 Task: Create a due date automation trigger when advanced on, on the wednesday of the week before a card is due add dates not due next week at 11:00 AM.
Action: Mouse moved to (1297, 91)
Screenshot: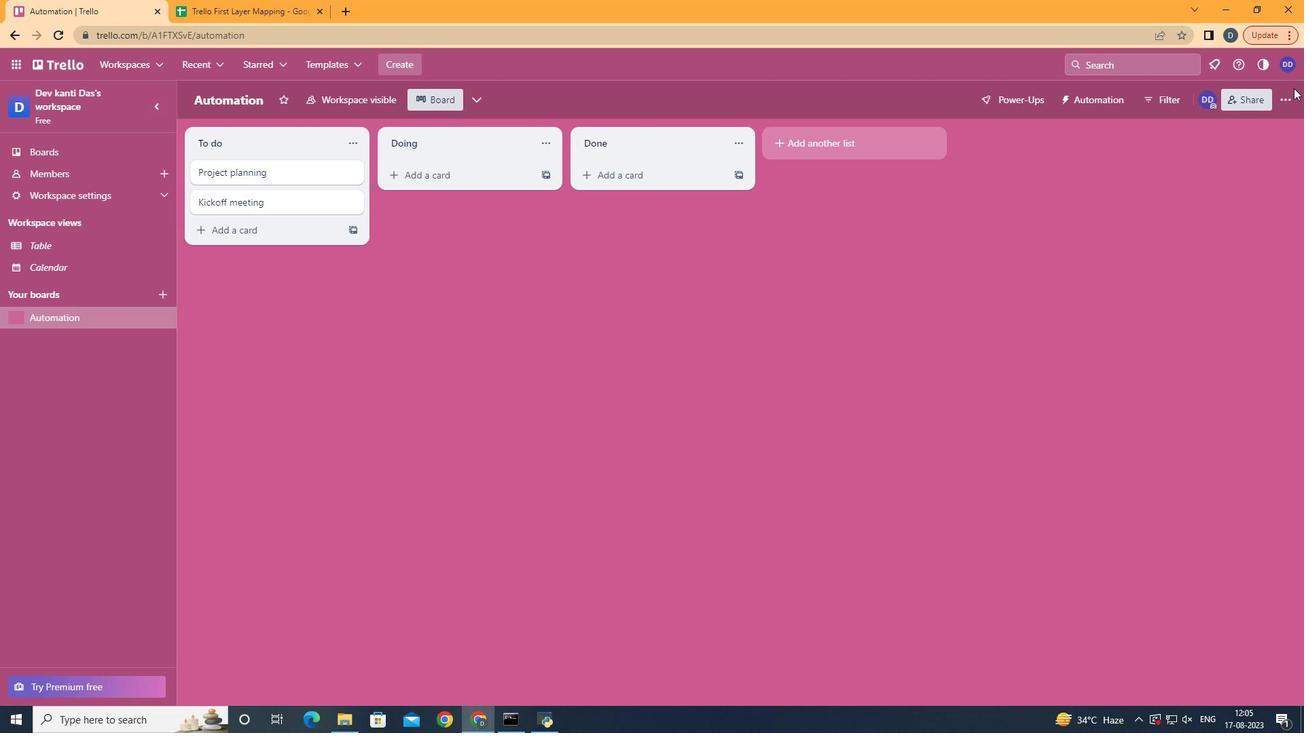 
Action: Mouse pressed left at (1297, 91)
Screenshot: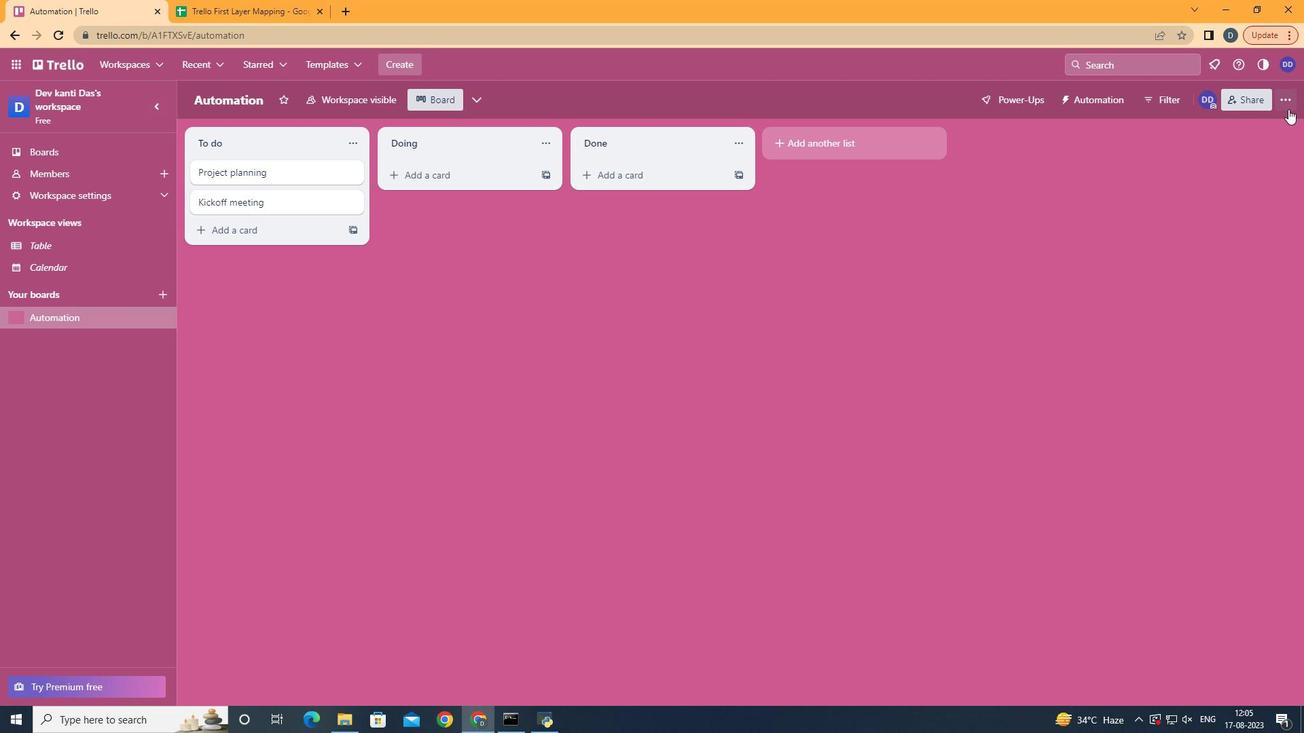 
Action: Mouse moved to (1291, 112)
Screenshot: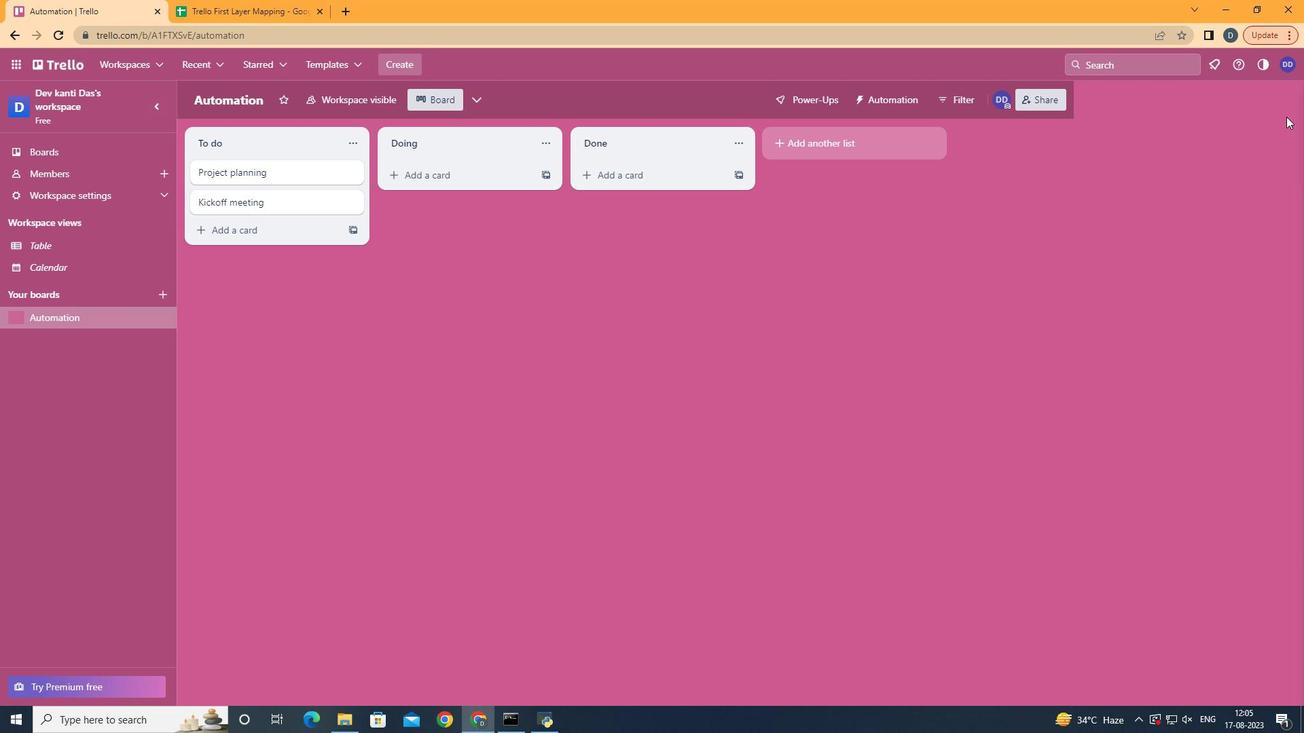 
Action: Mouse pressed left at (1291, 112)
Screenshot: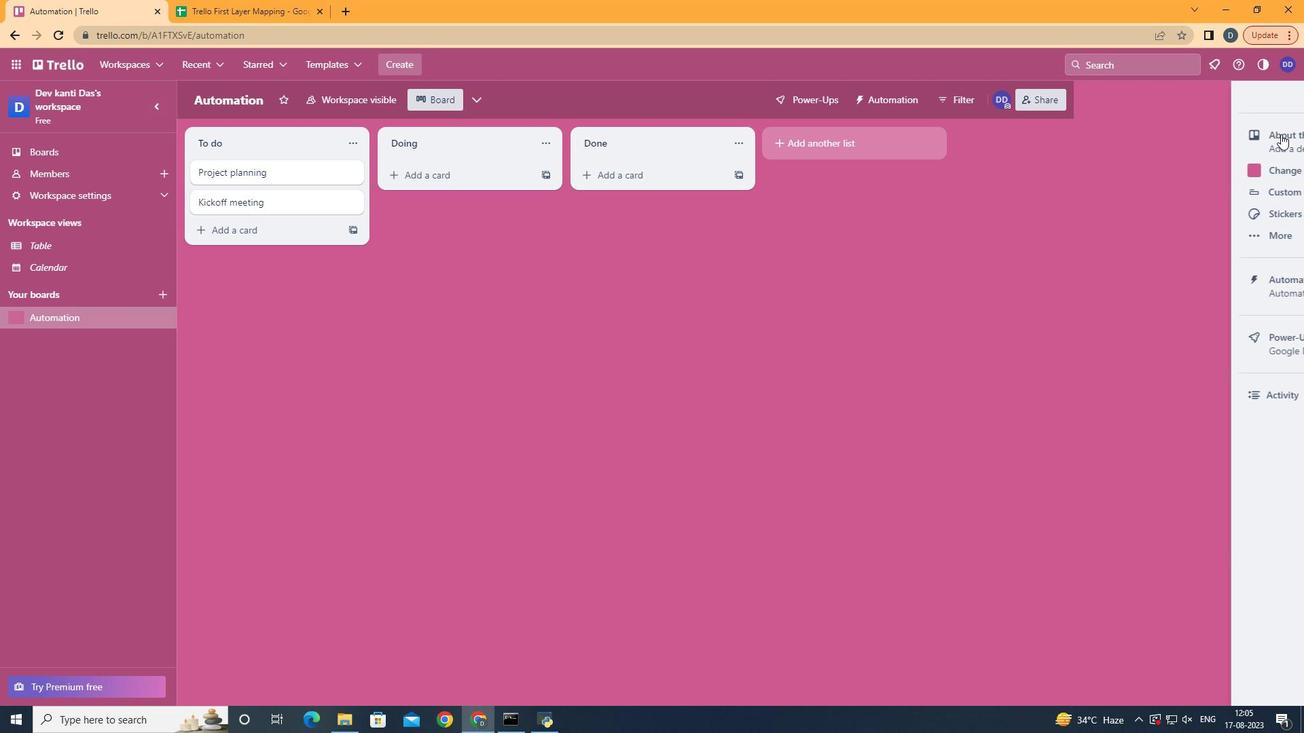 
Action: Mouse moved to (1231, 307)
Screenshot: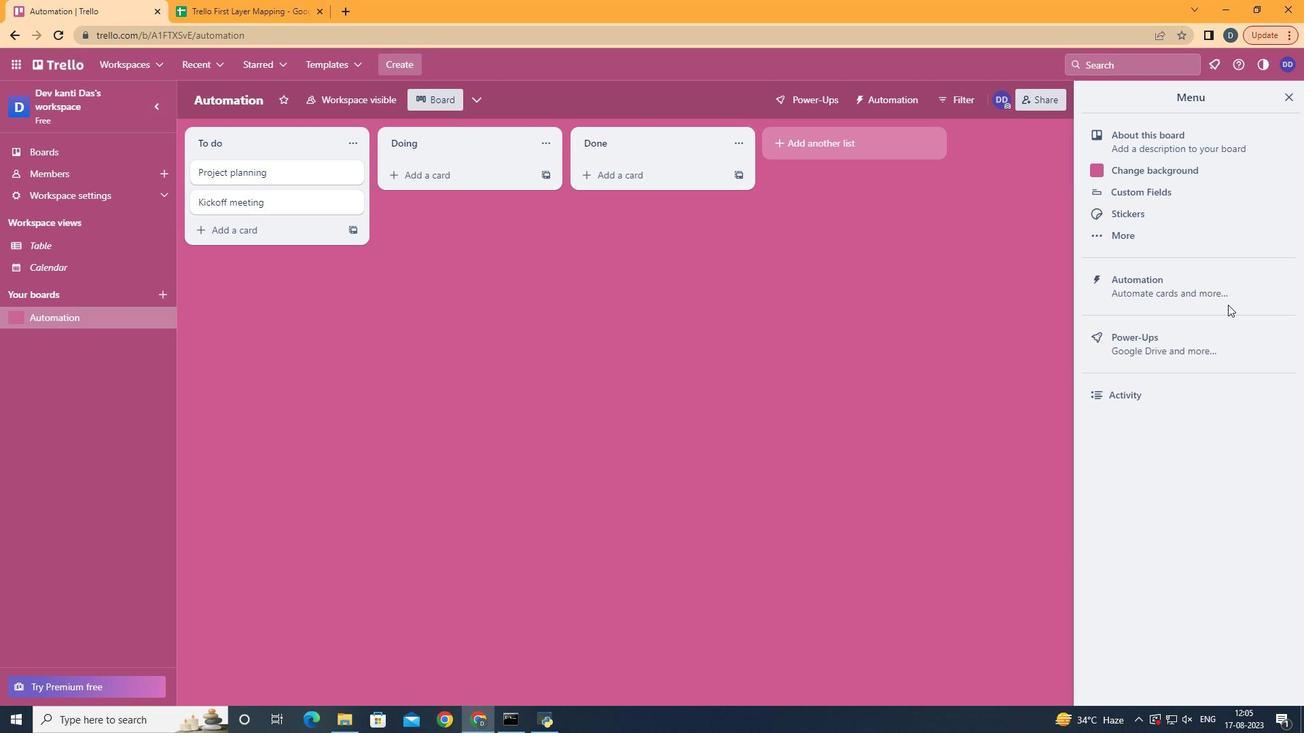 
Action: Mouse pressed left at (1231, 307)
Screenshot: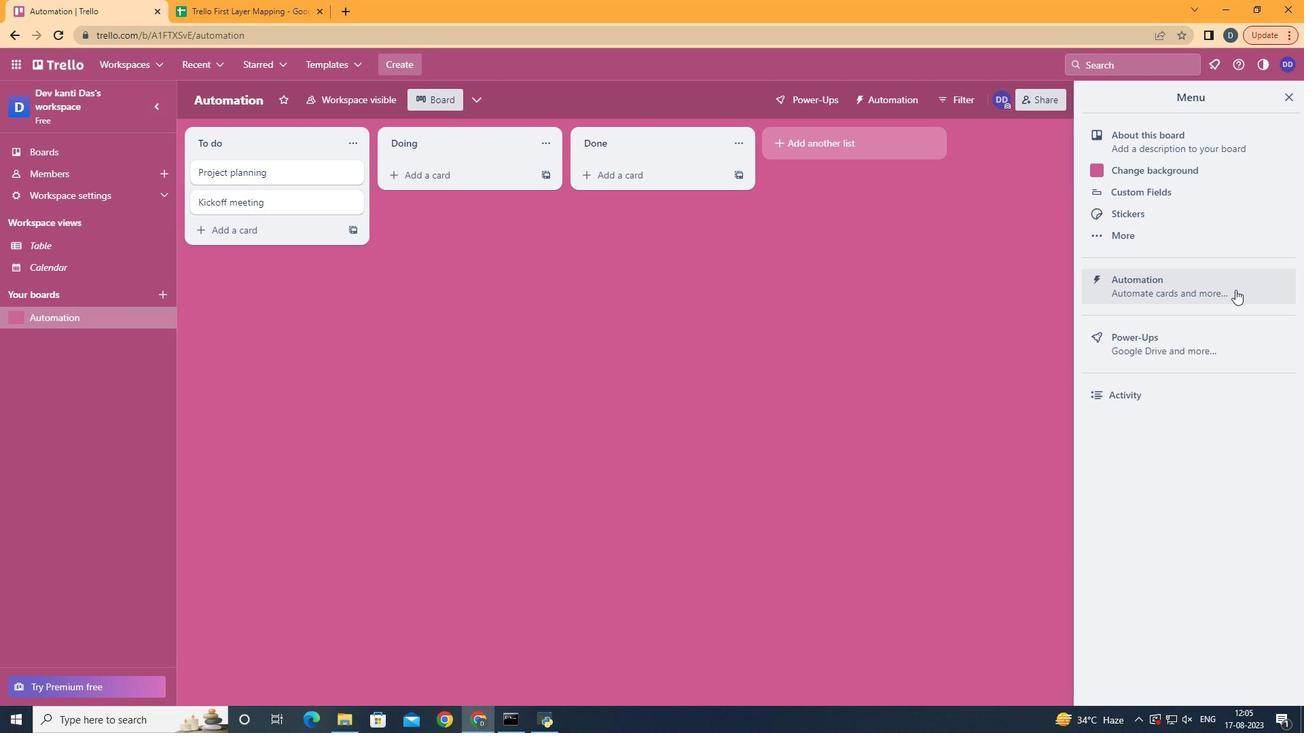 
Action: Mouse moved to (1238, 292)
Screenshot: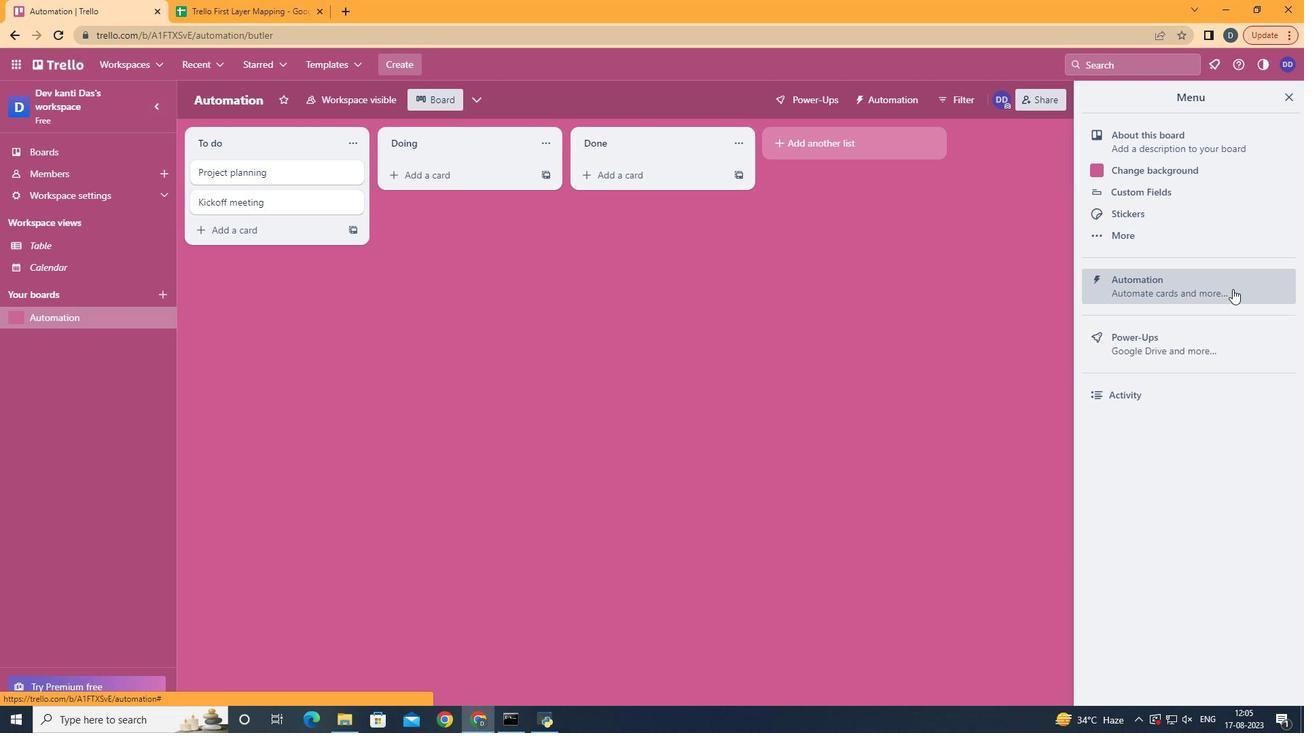
Action: Mouse pressed left at (1238, 292)
Screenshot: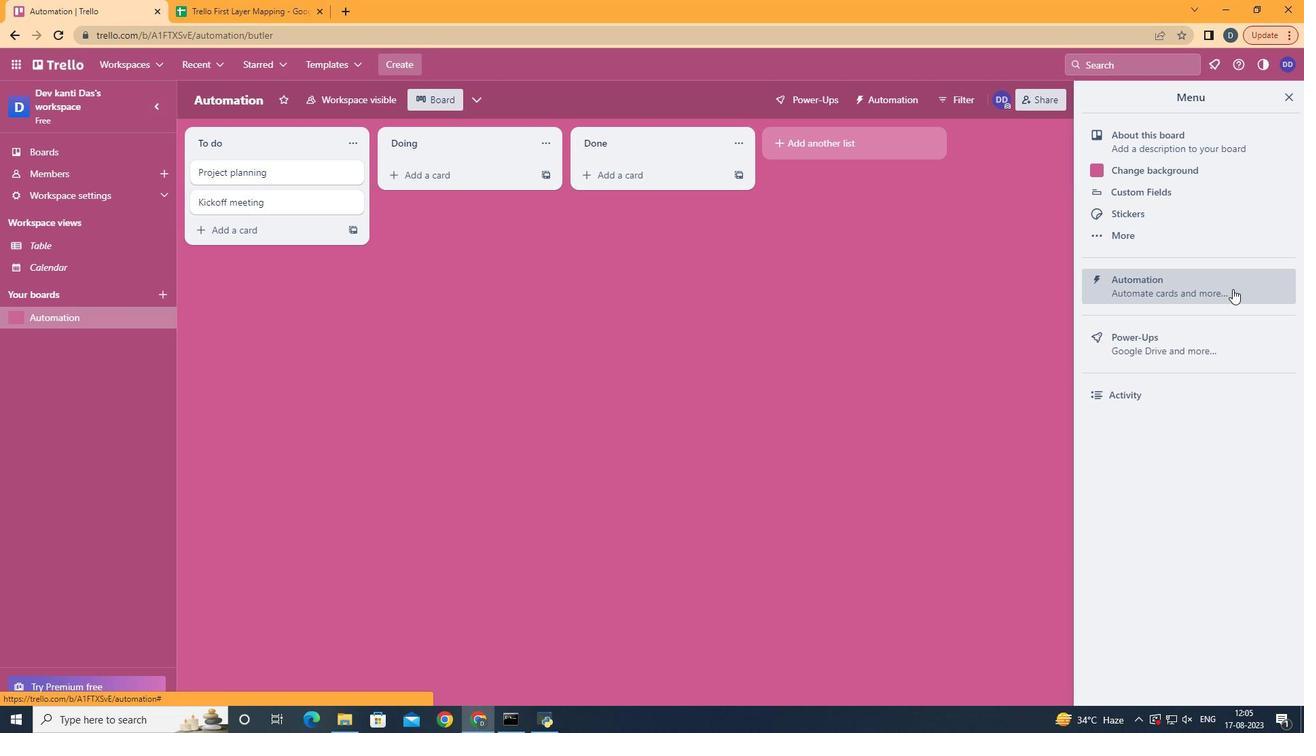 
Action: Mouse moved to (250, 285)
Screenshot: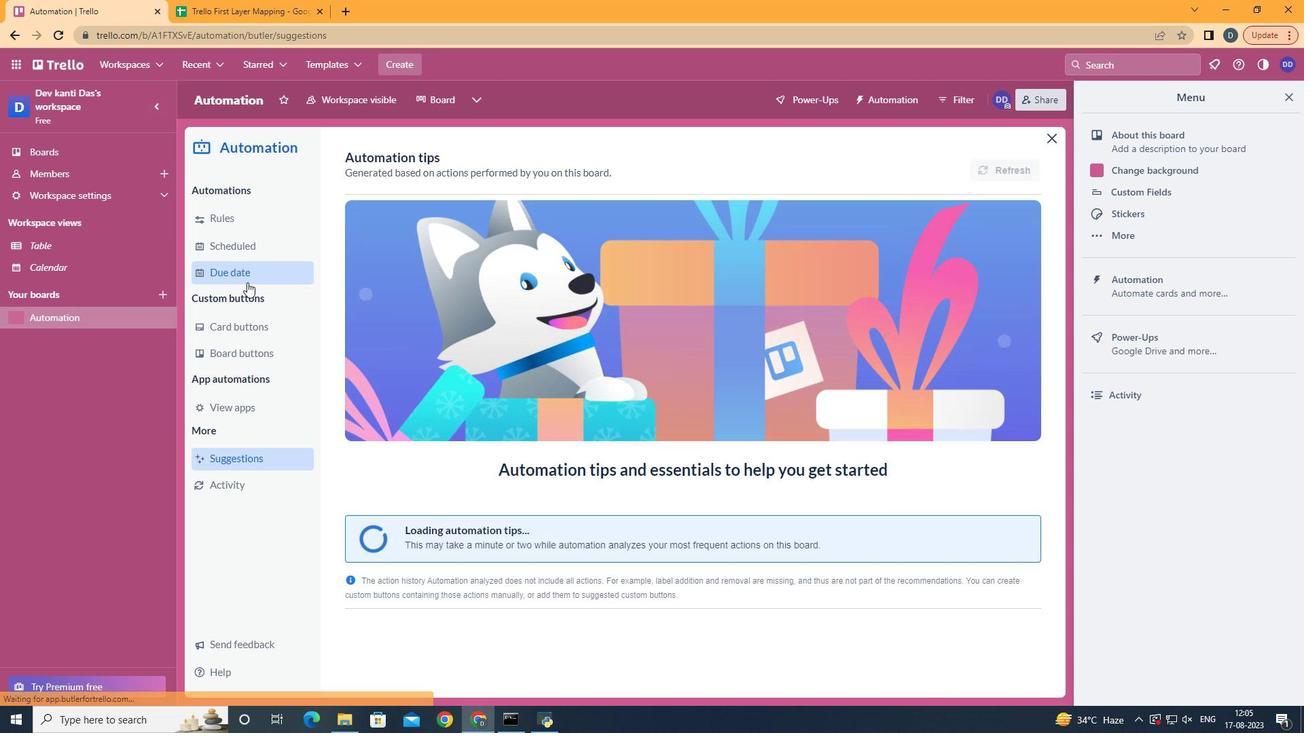 
Action: Mouse pressed left at (250, 285)
Screenshot: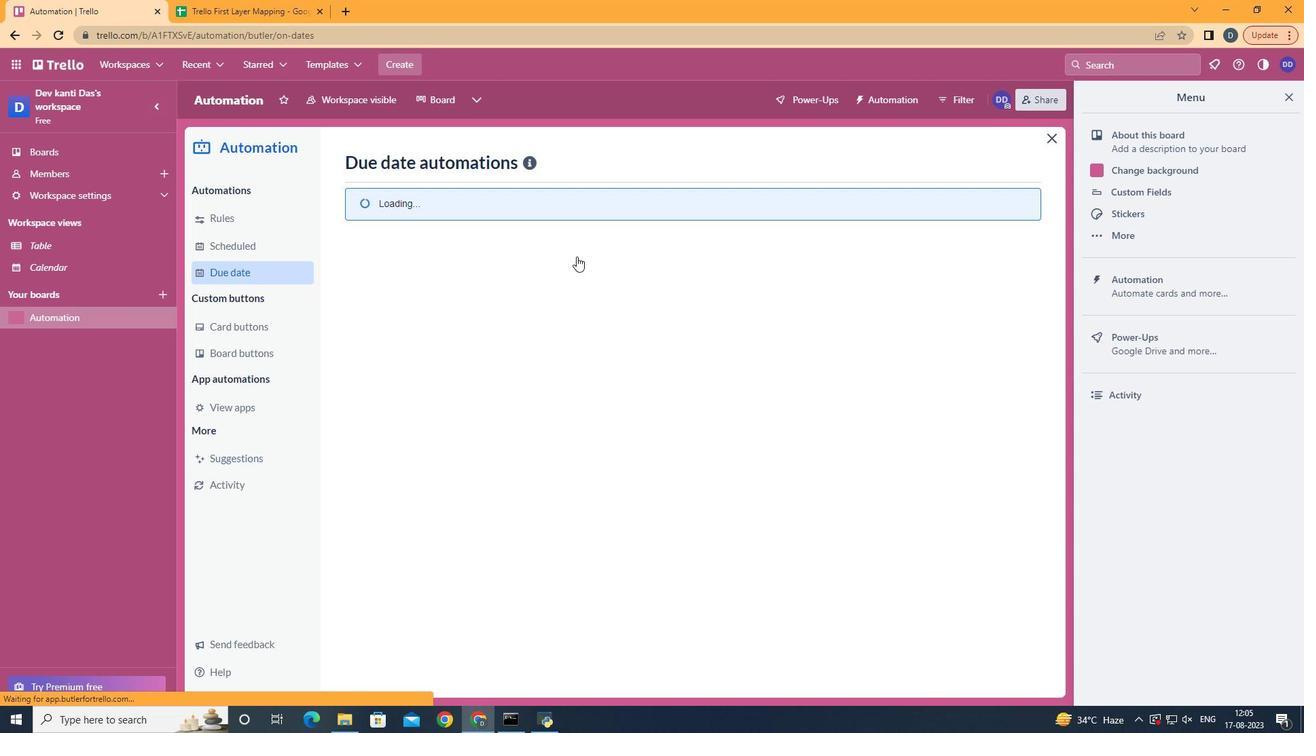 
Action: Mouse moved to (952, 165)
Screenshot: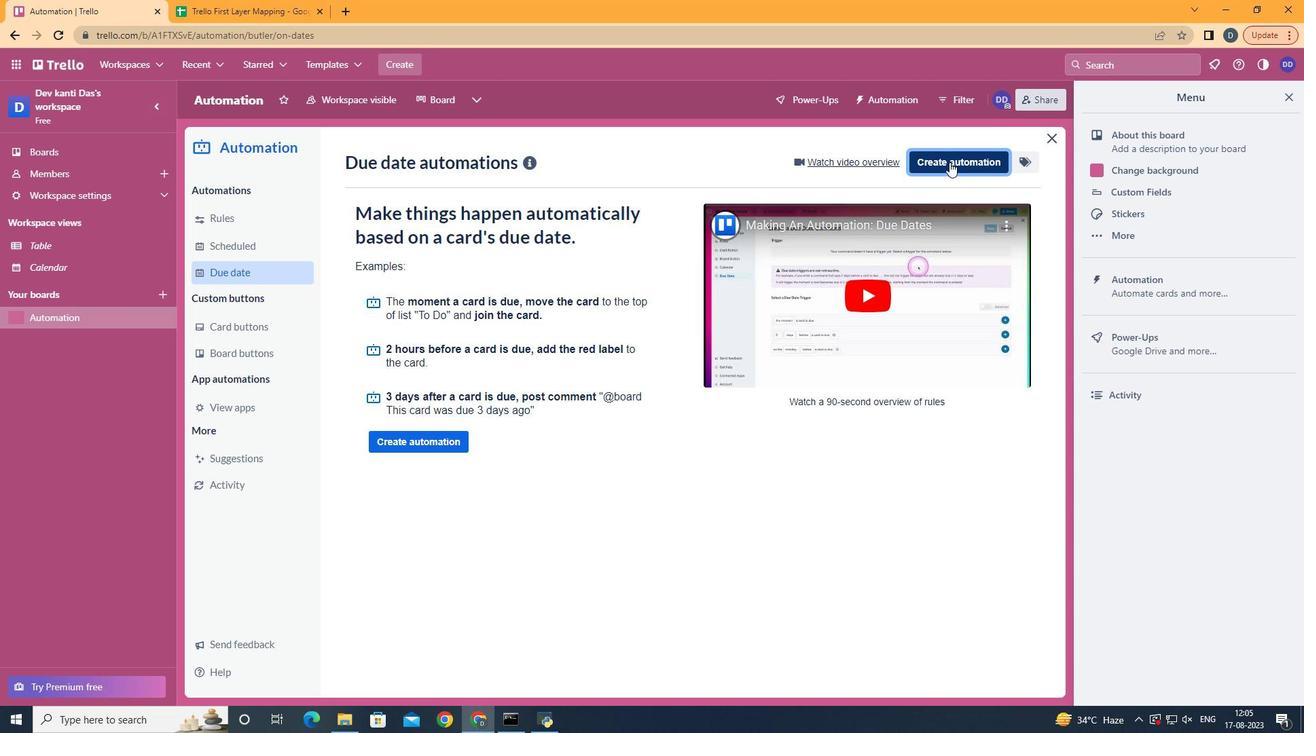 
Action: Mouse pressed left at (952, 165)
Screenshot: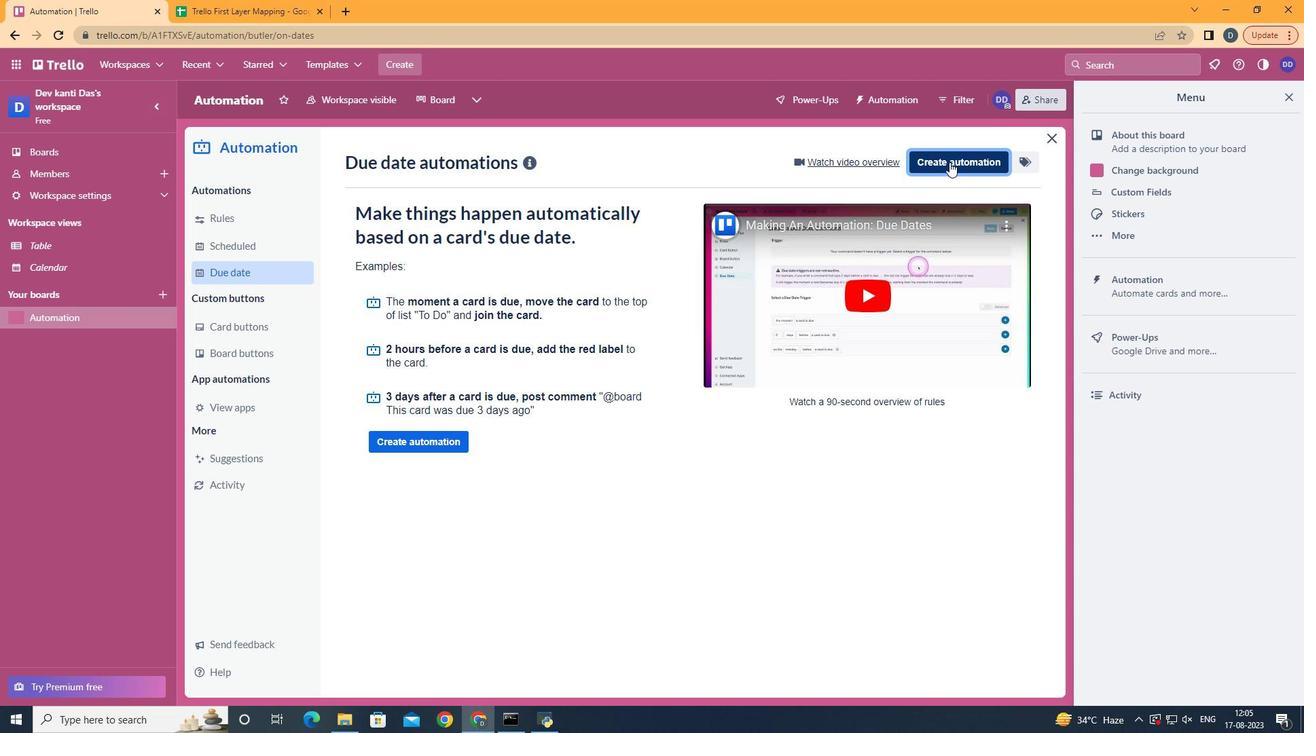 
Action: Mouse moved to (689, 272)
Screenshot: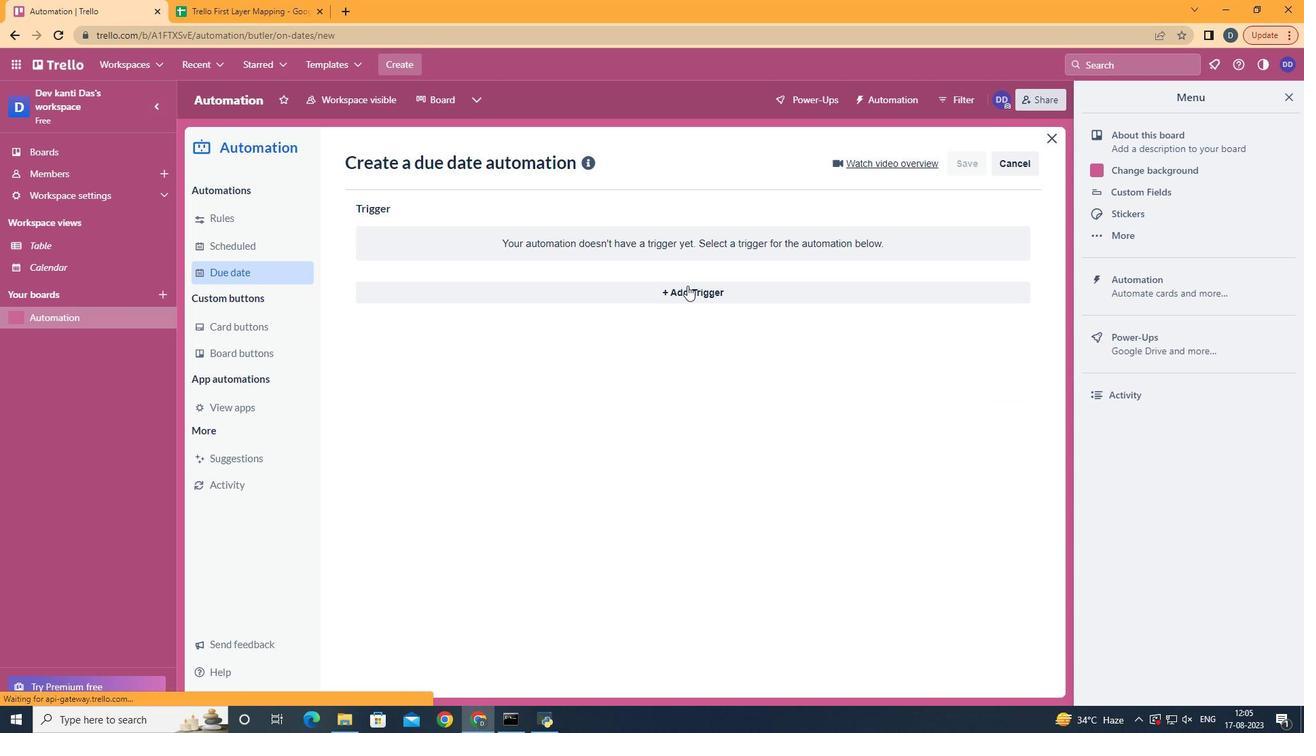 
Action: Mouse pressed left at (689, 272)
Screenshot: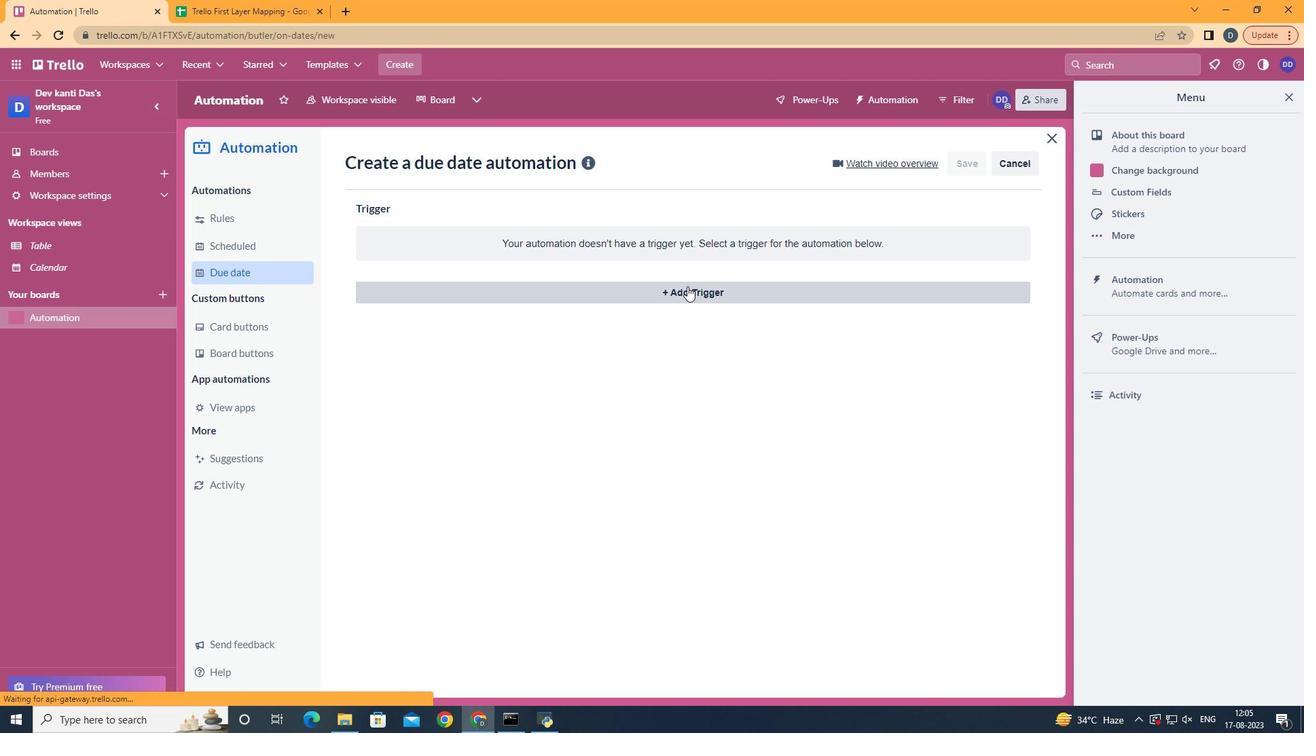 
Action: Mouse moved to (690, 289)
Screenshot: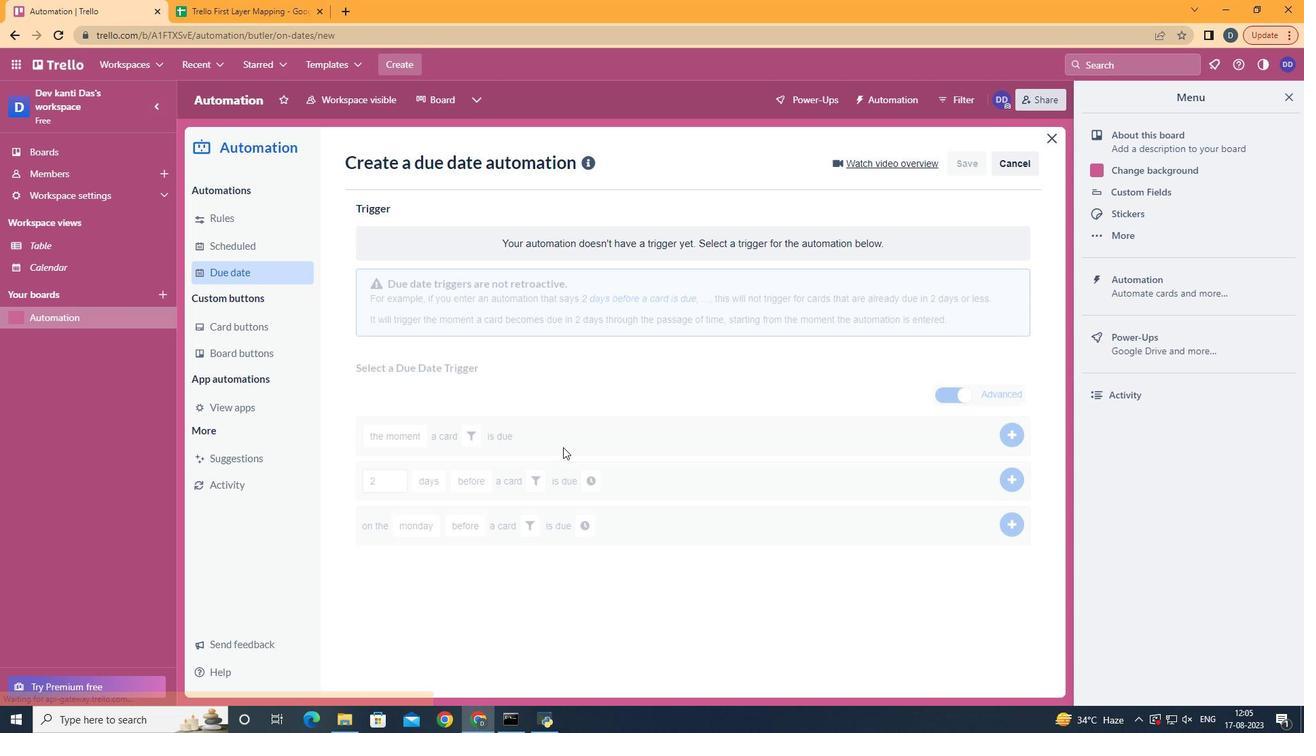 
Action: Mouse pressed left at (690, 289)
Screenshot: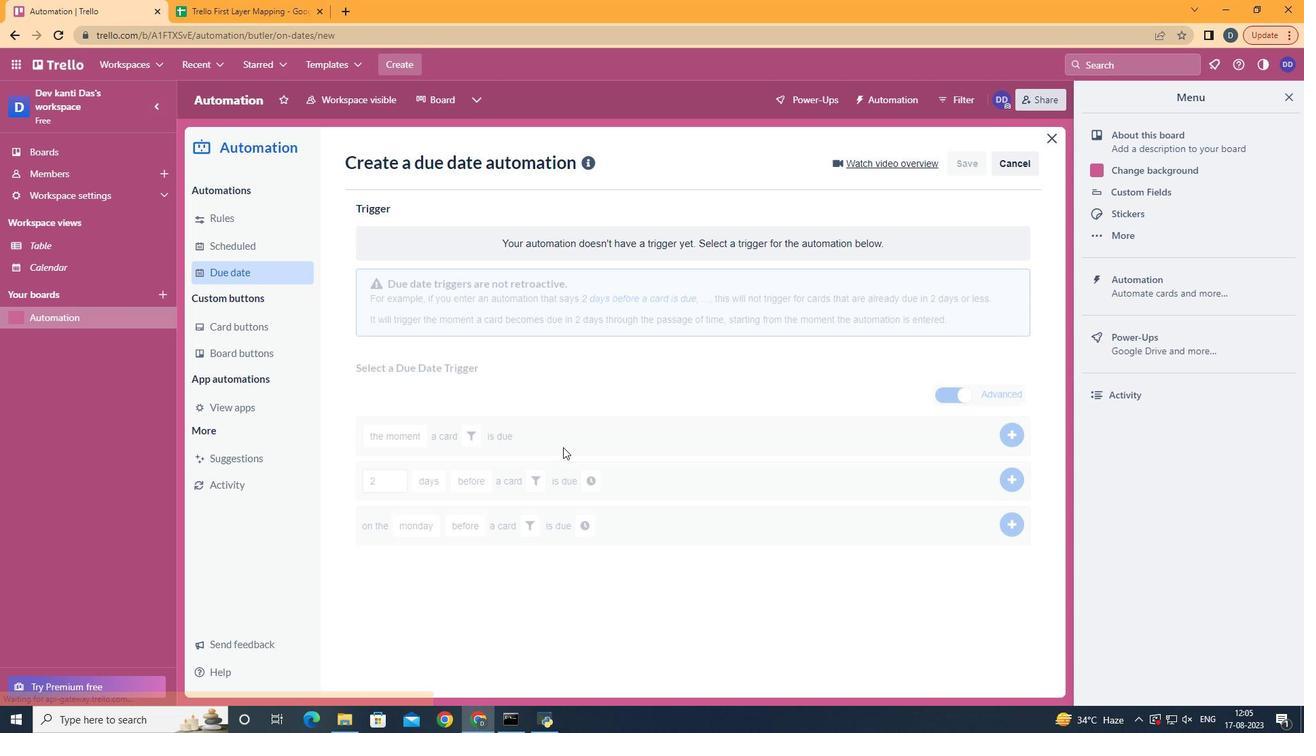 
Action: Mouse moved to (460, 405)
Screenshot: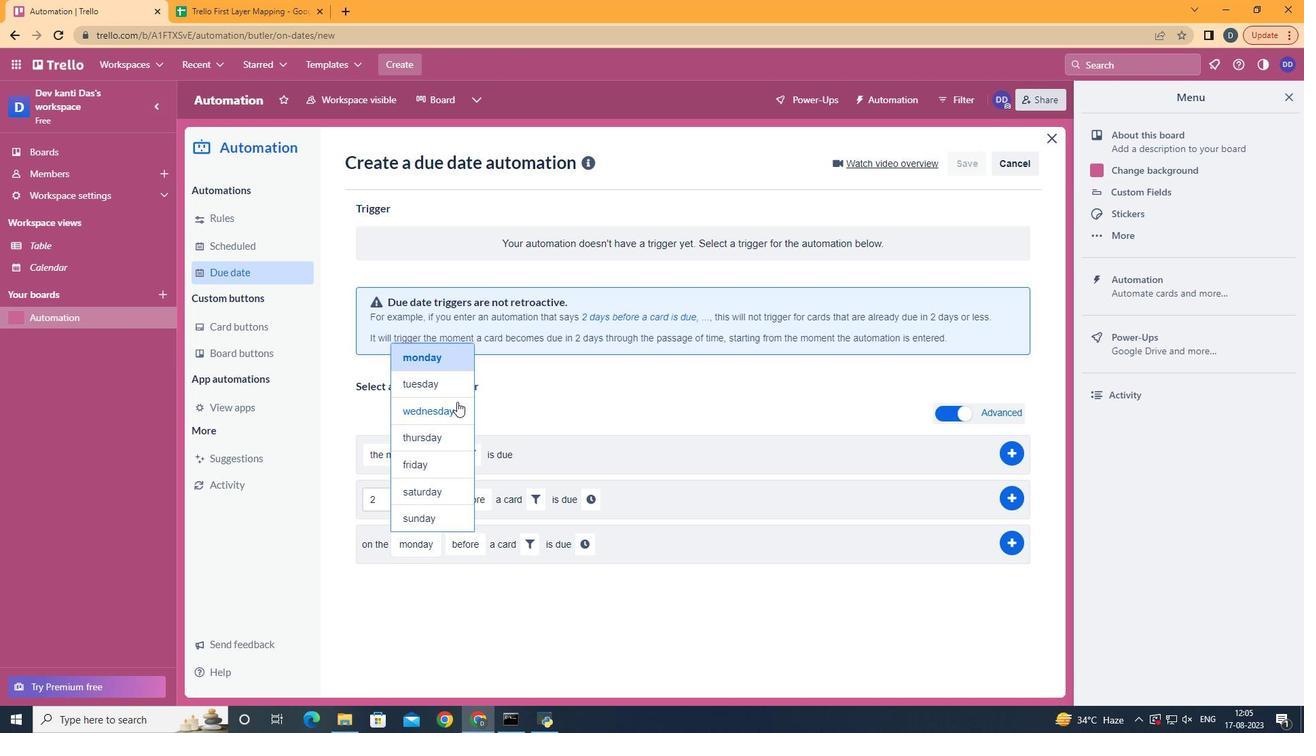 
Action: Mouse pressed left at (460, 405)
Screenshot: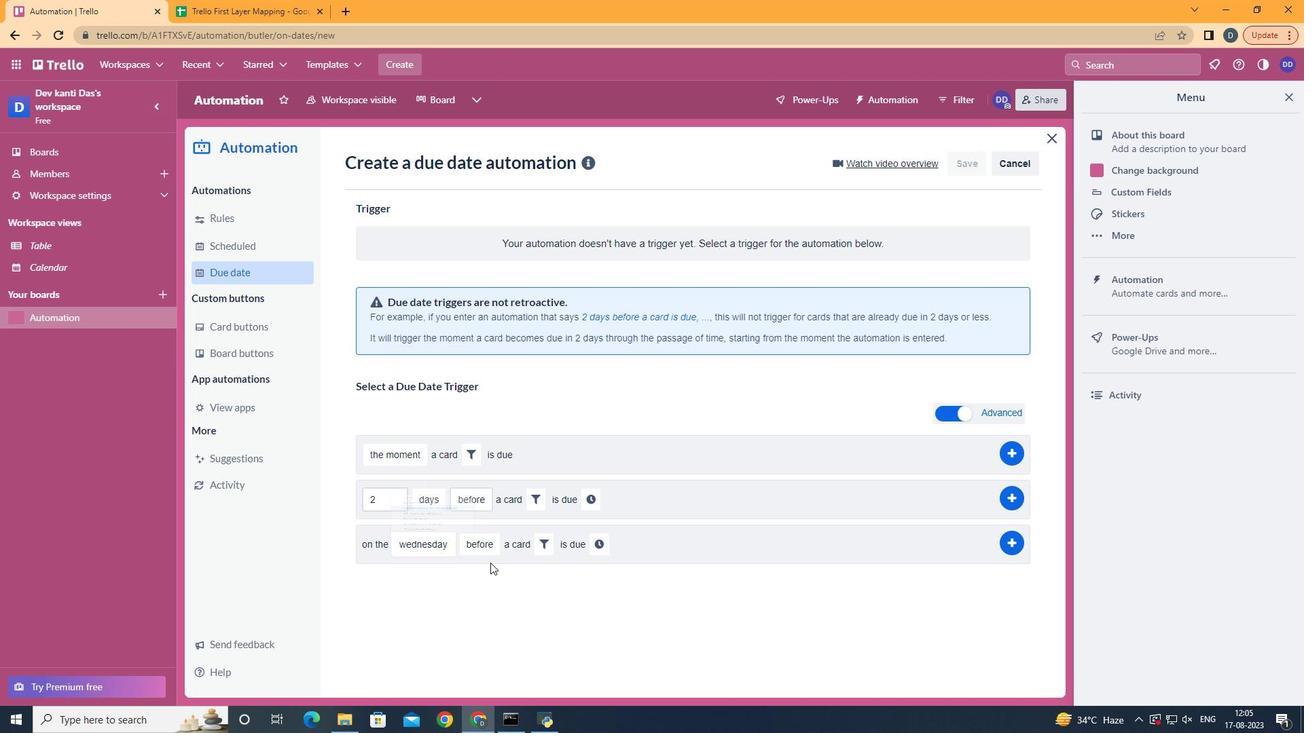 
Action: Mouse moved to (512, 646)
Screenshot: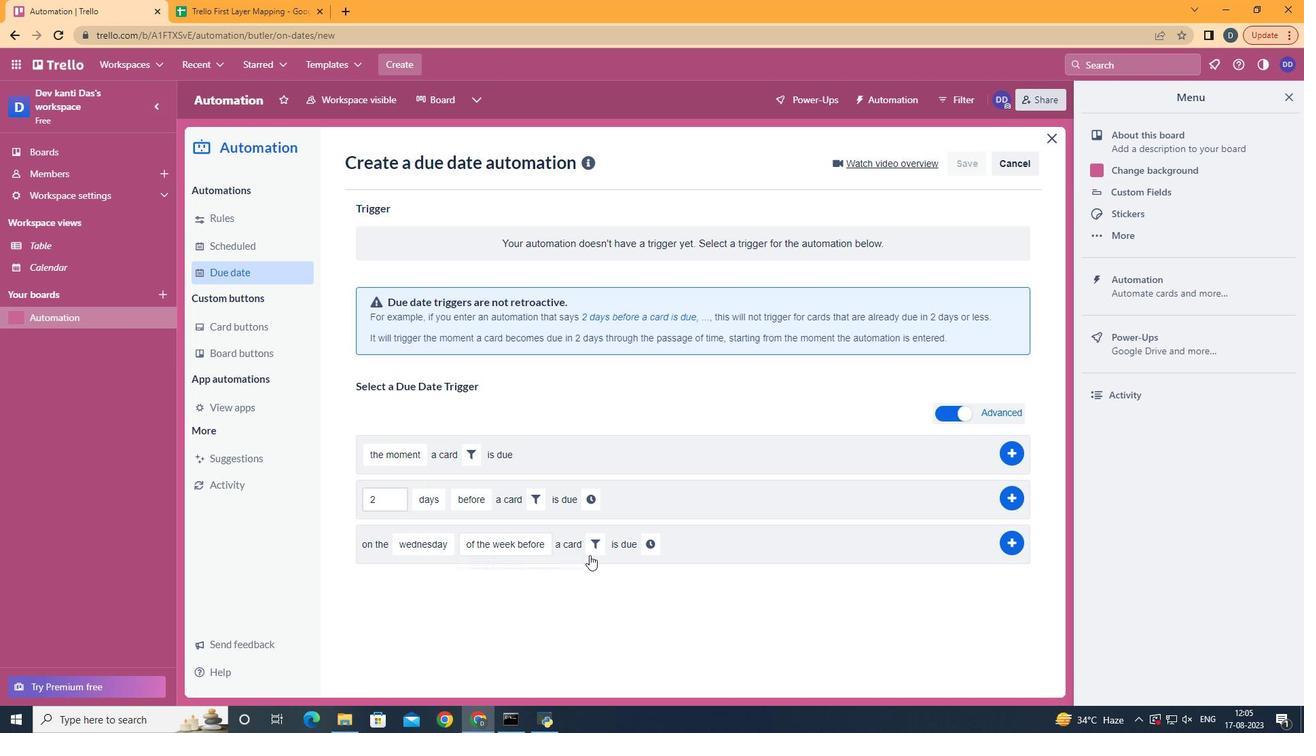 
Action: Mouse pressed left at (512, 646)
Screenshot: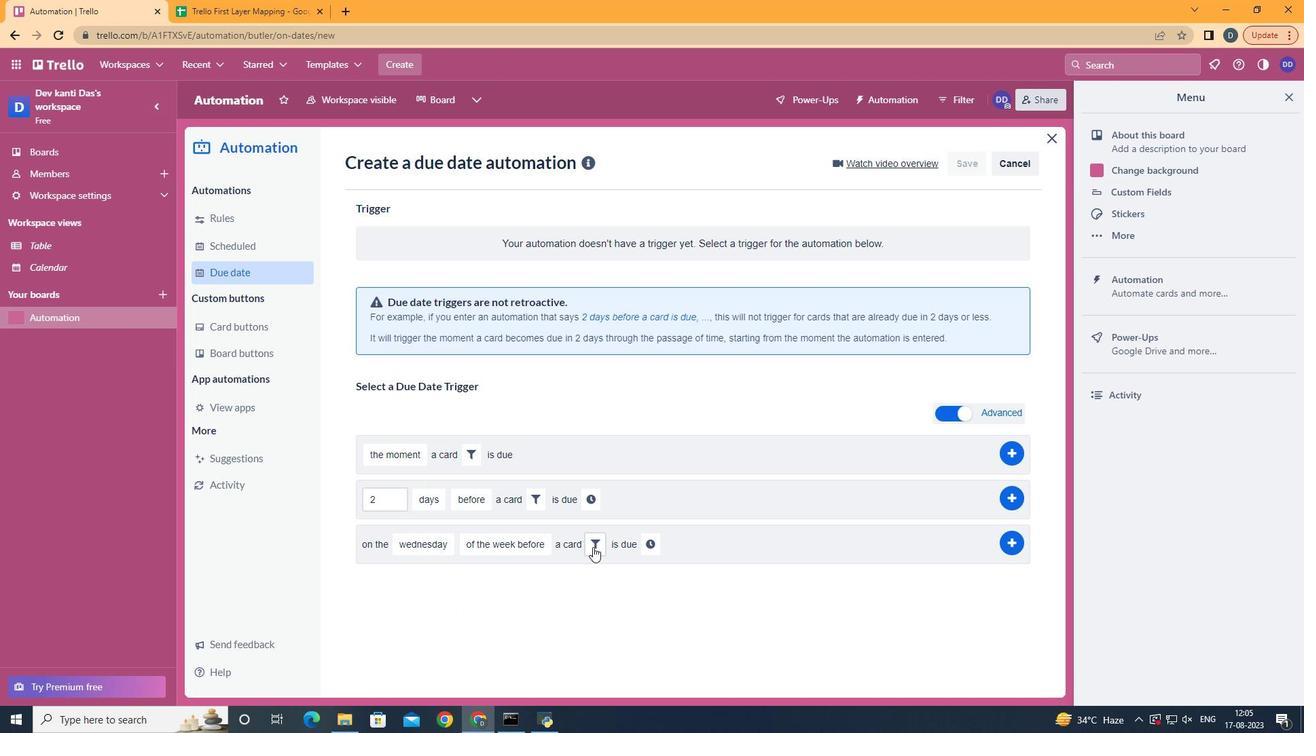 
Action: Mouse moved to (598, 549)
Screenshot: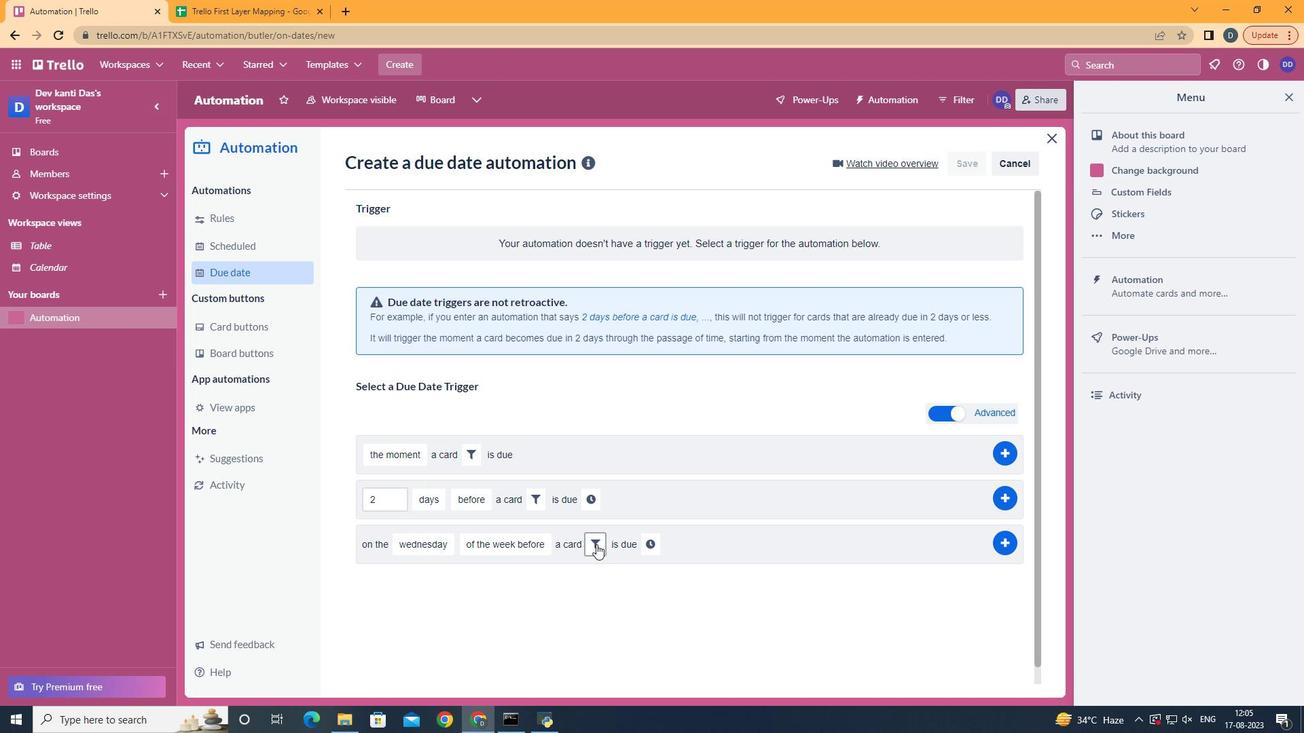 
Action: Mouse pressed left at (598, 549)
Screenshot: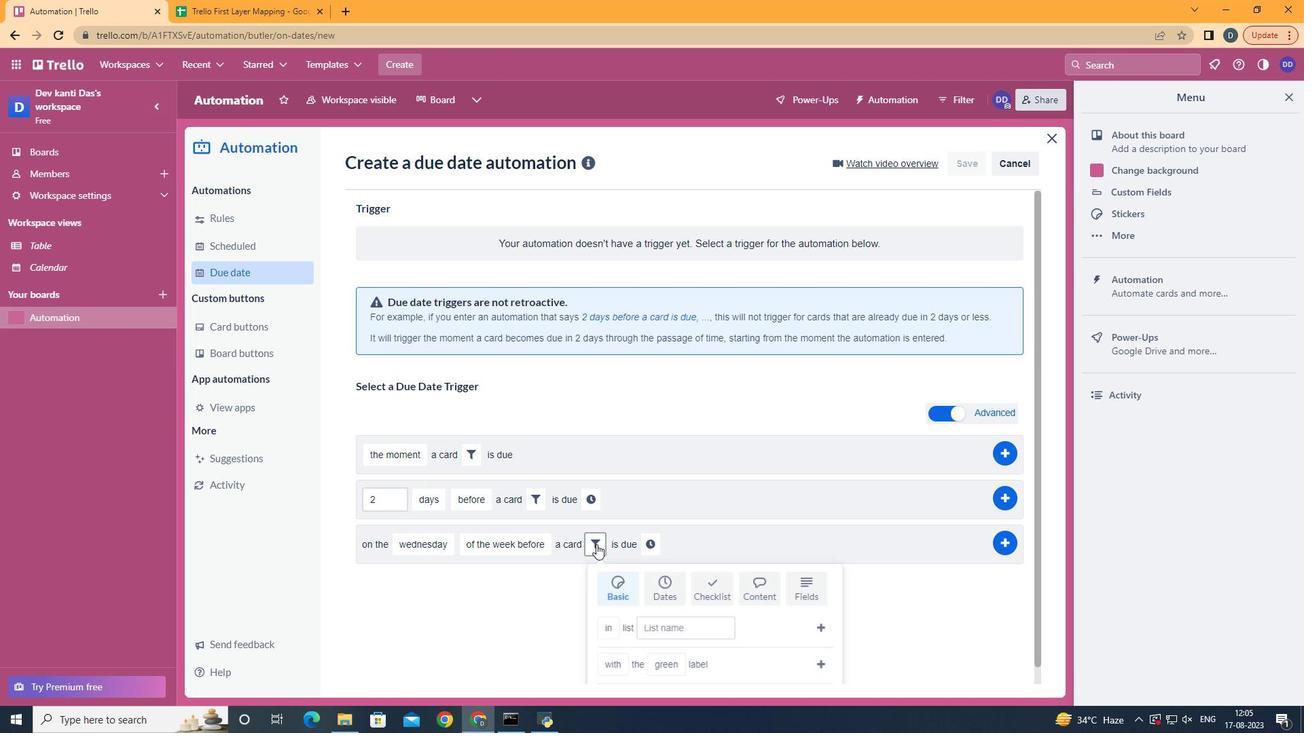 
Action: Mouse moved to (671, 582)
Screenshot: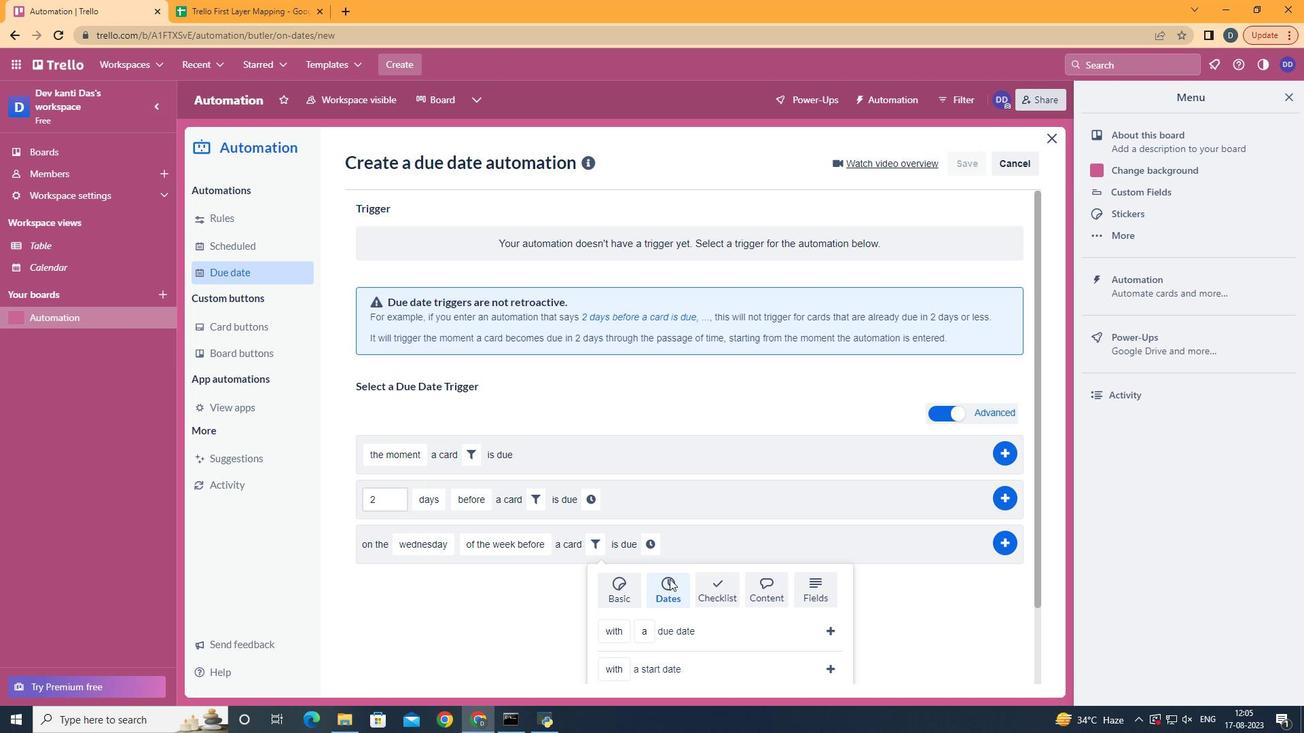 
Action: Mouse pressed left at (671, 582)
Screenshot: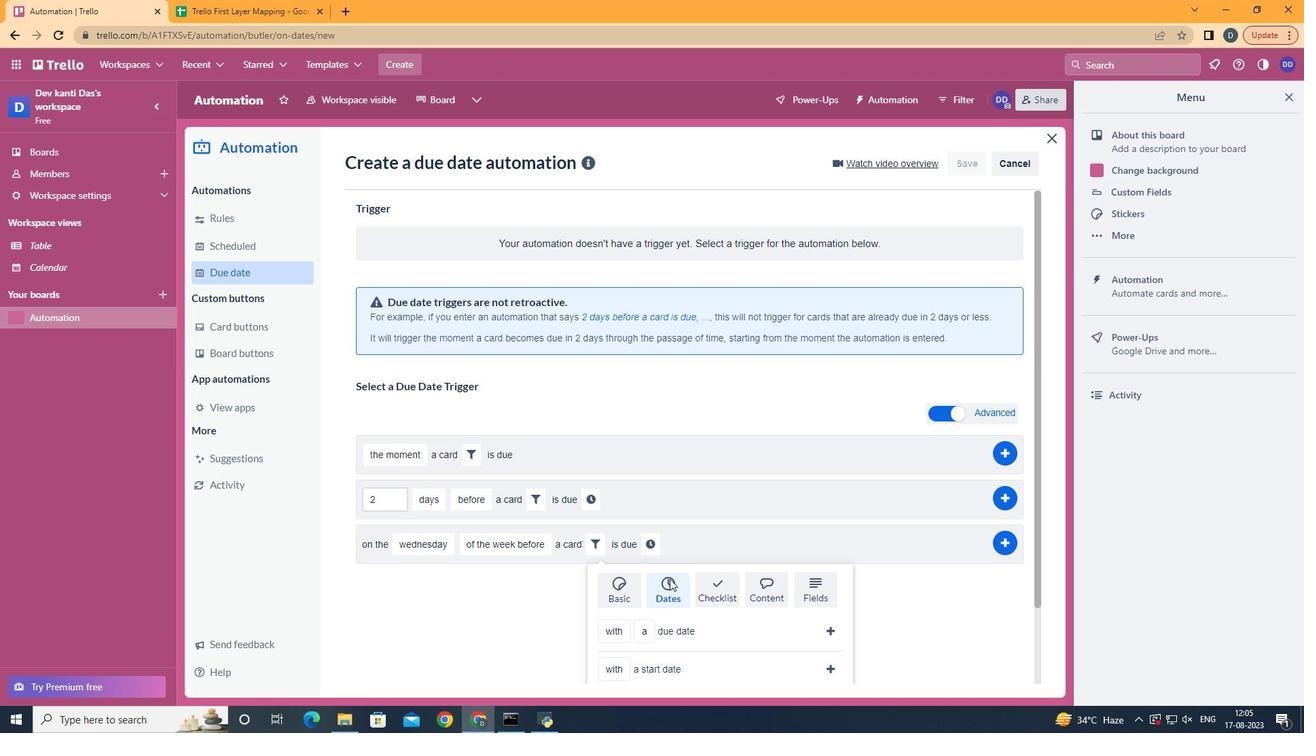 
Action: Mouse moved to (672, 582)
Screenshot: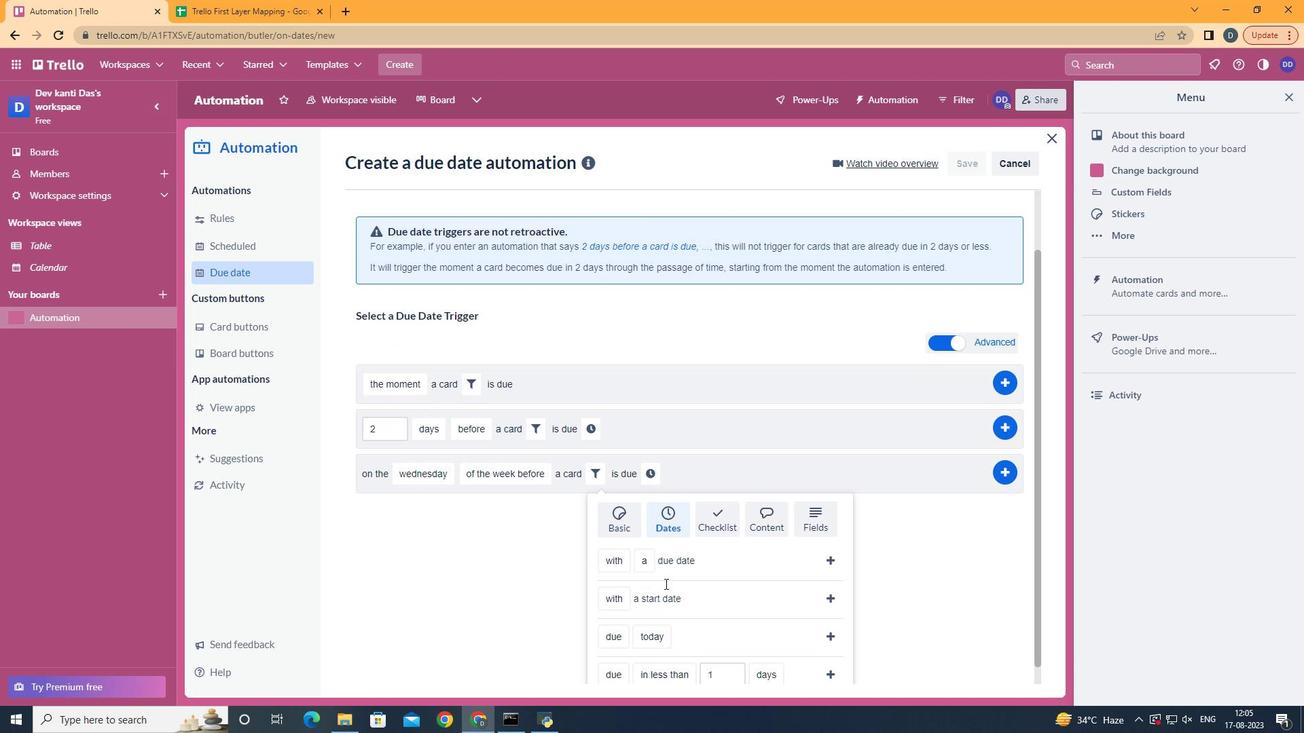 
Action: Mouse scrolled (672, 581) with delta (0, 0)
Screenshot: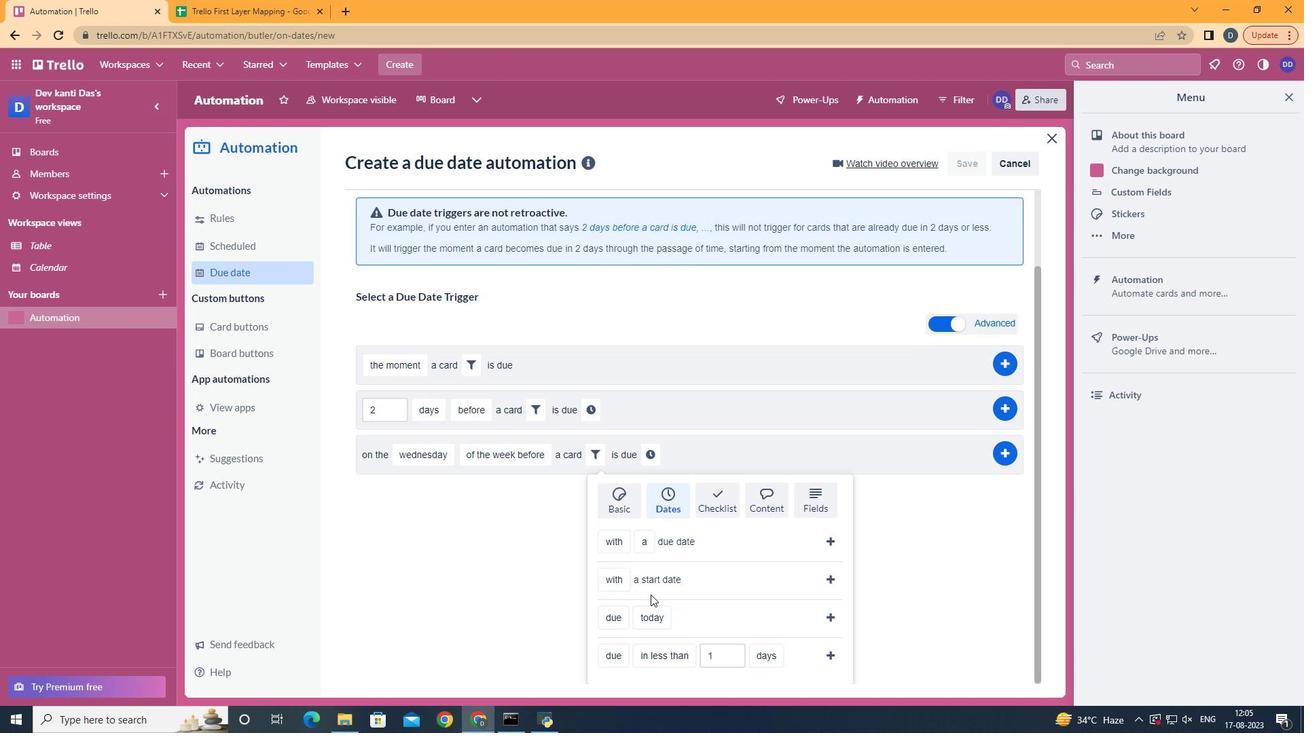 
Action: Mouse scrolled (672, 581) with delta (0, 0)
Screenshot: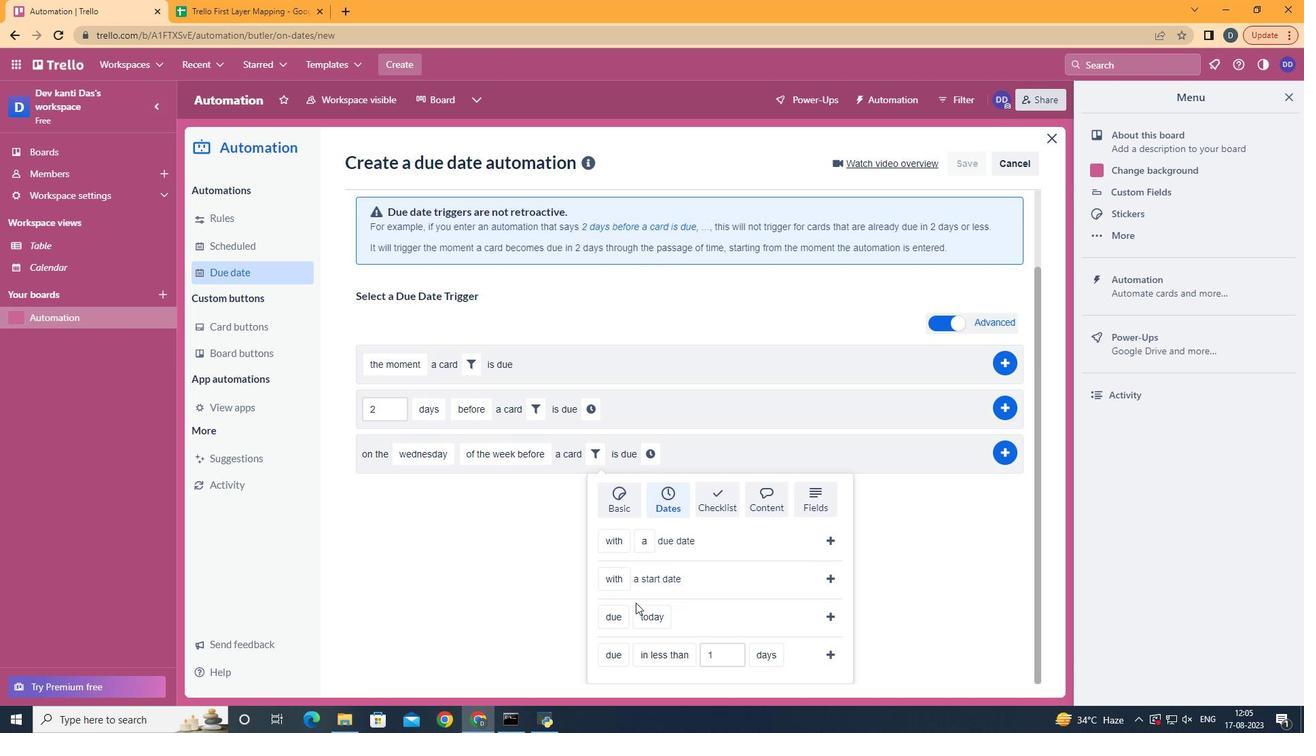 
Action: Mouse scrolled (672, 581) with delta (0, 0)
Screenshot: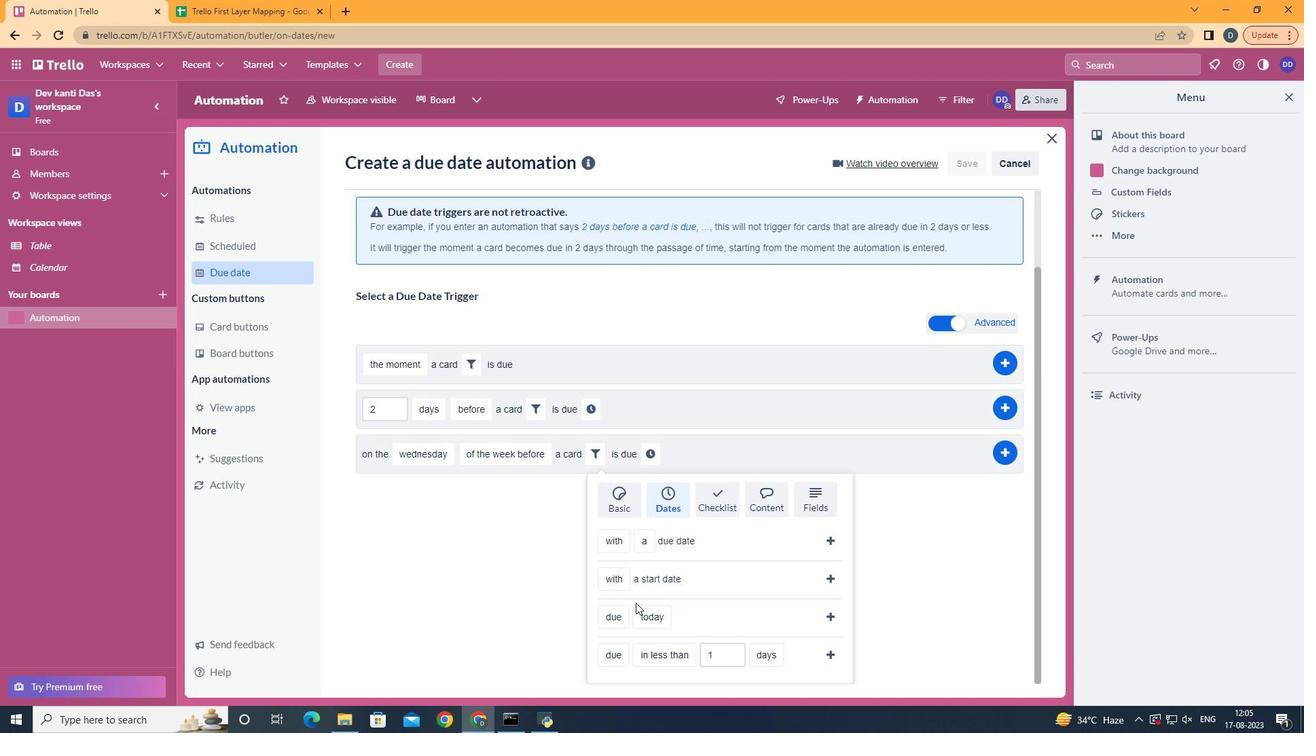 
Action: Mouse scrolled (672, 581) with delta (0, 0)
Screenshot: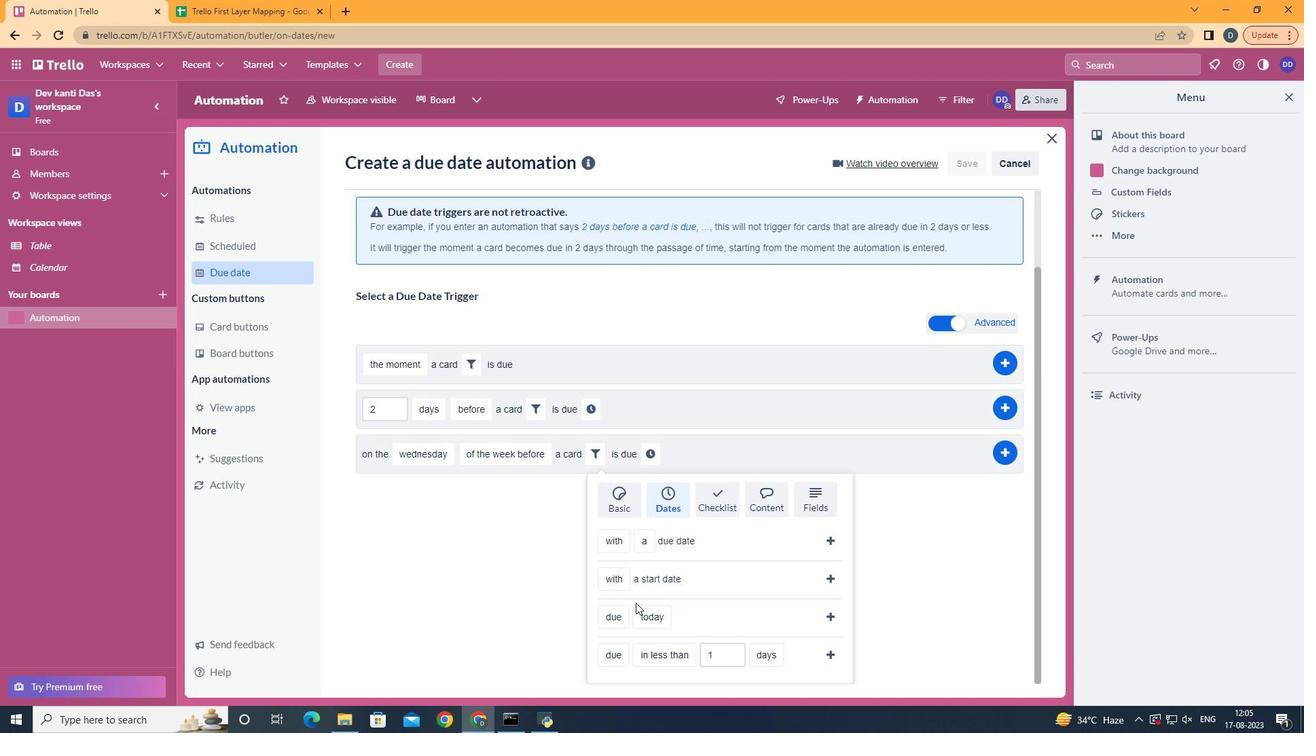 
Action: Mouse moved to (636, 539)
Screenshot: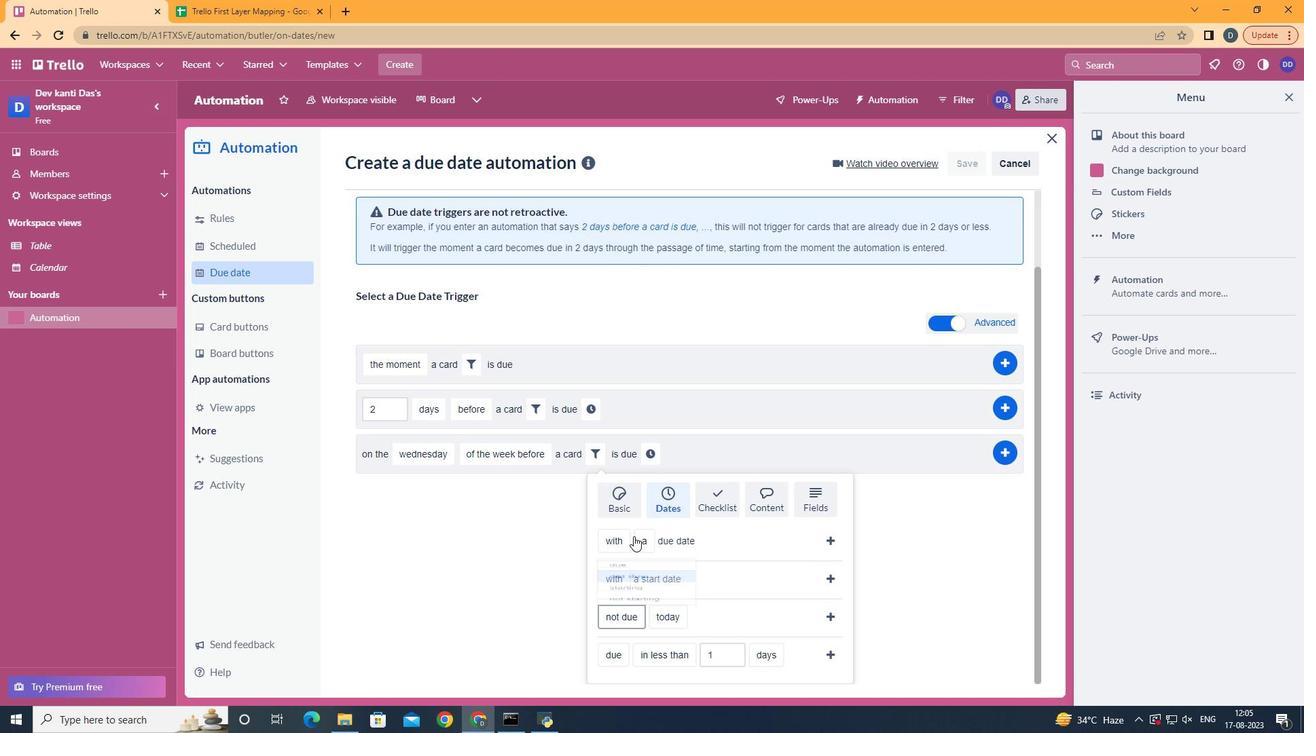 
Action: Mouse pressed left at (636, 539)
Screenshot: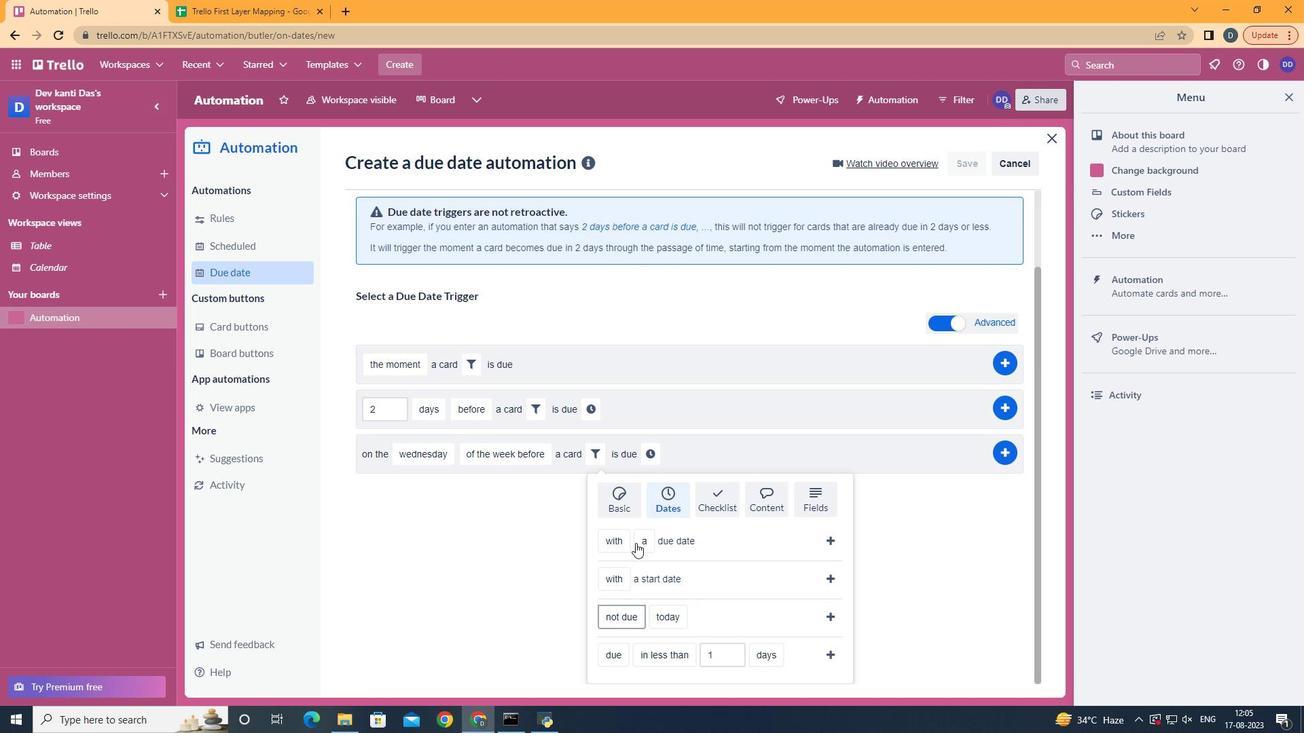 
Action: Mouse moved to (704, 536)
Screenshot: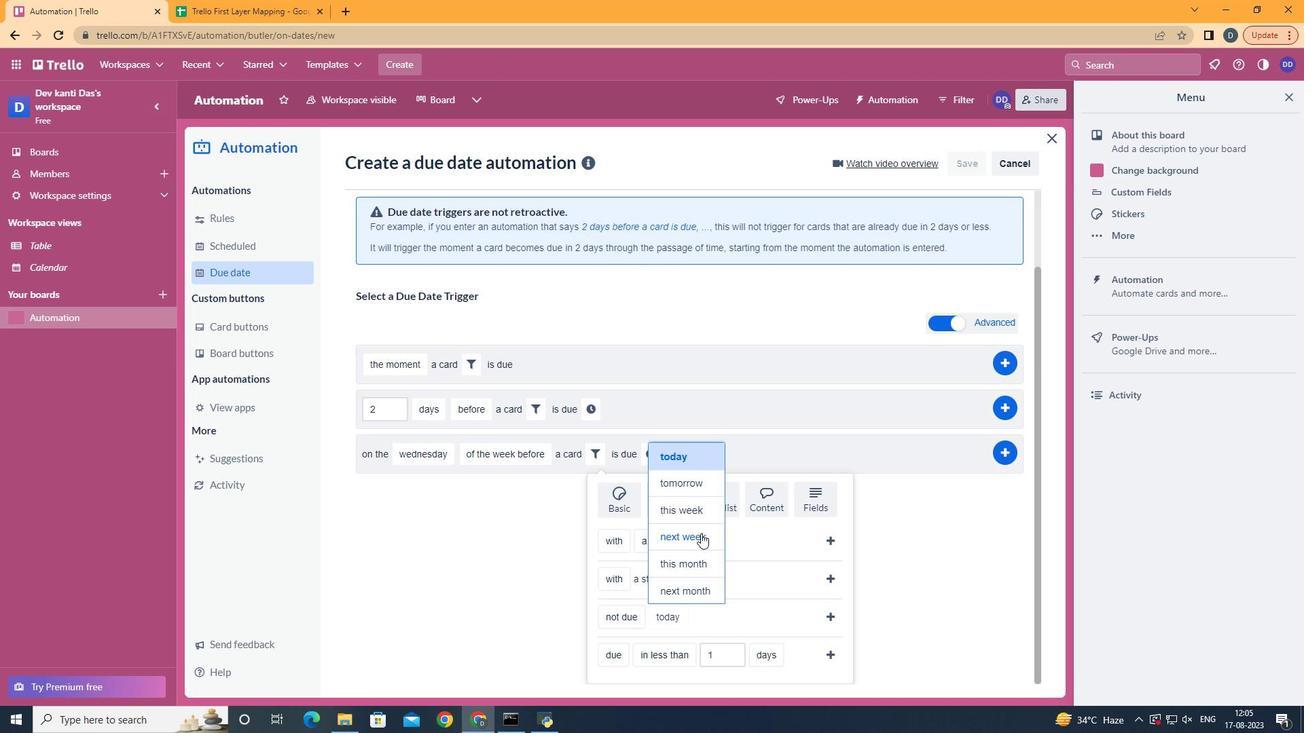 
Action: Mouse pressed left at (704, 536)
Screenshot: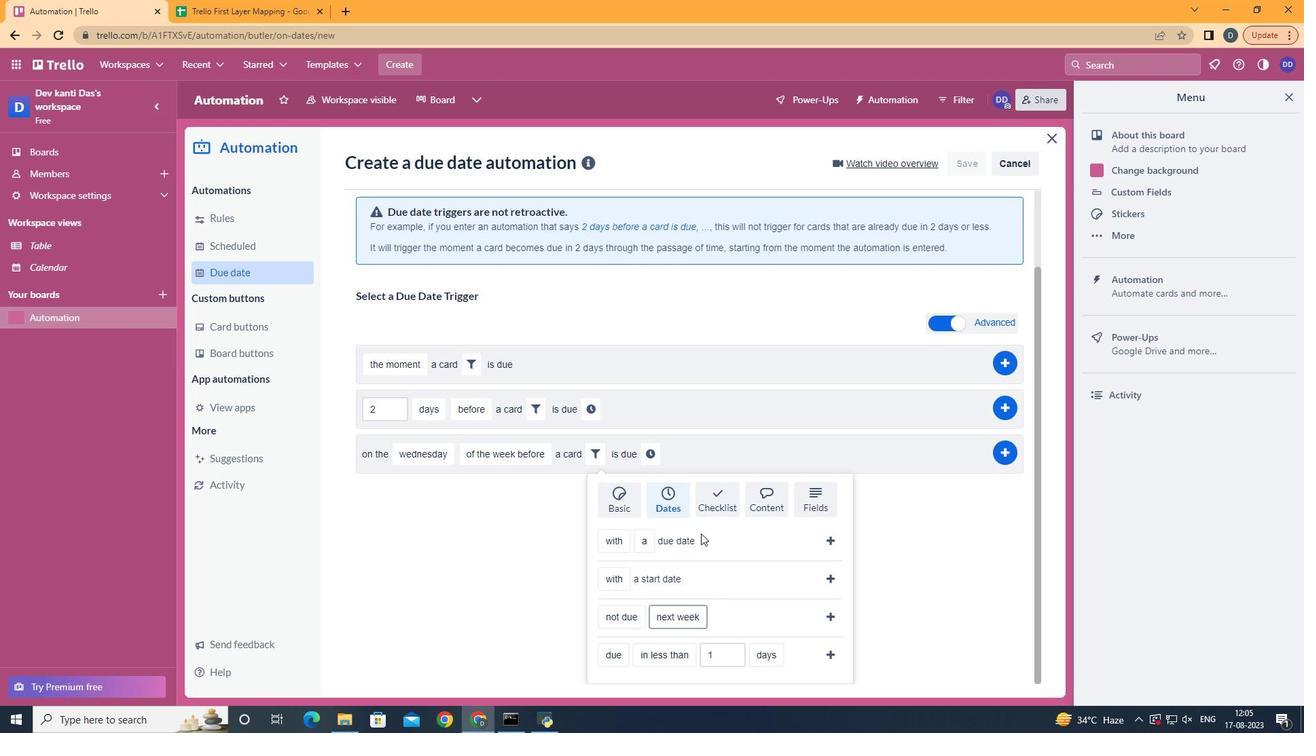 
Action: Mouse moved to (821, 619)
Screenshot: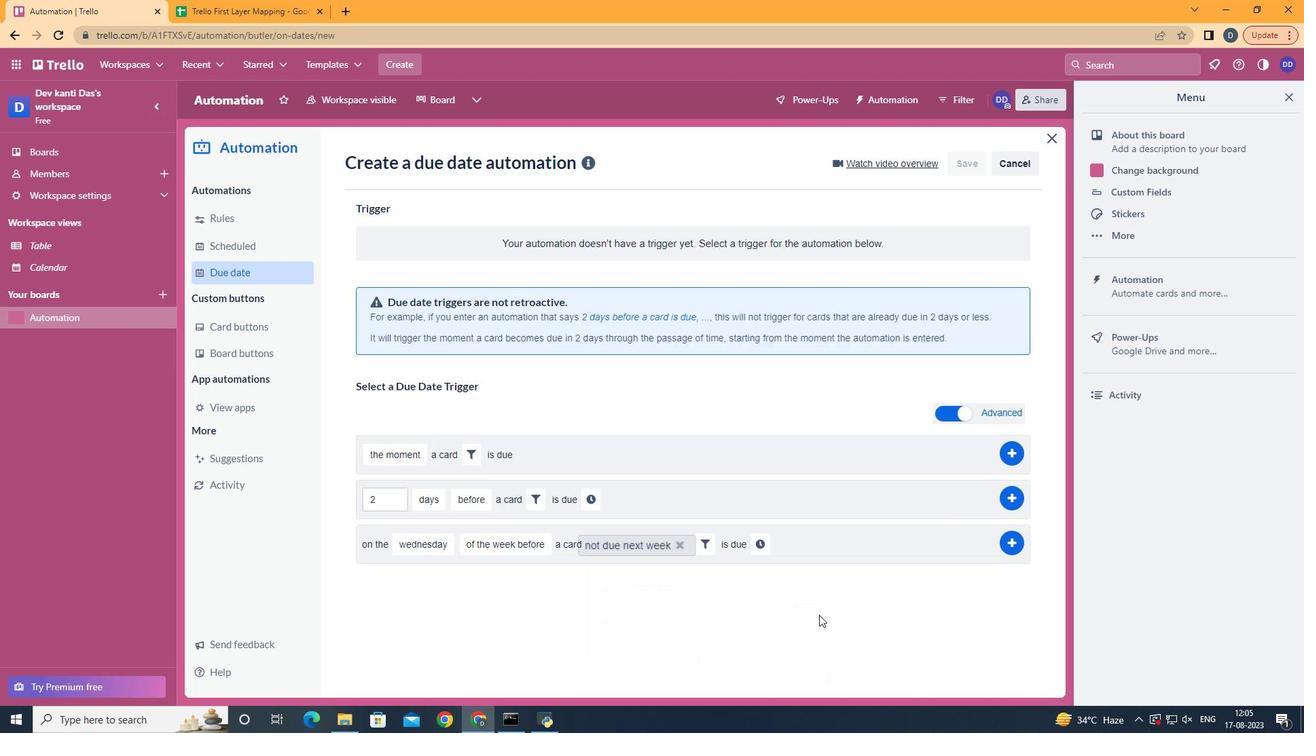 
Action: Mouse pressed left at (821, 619)
Screenshot: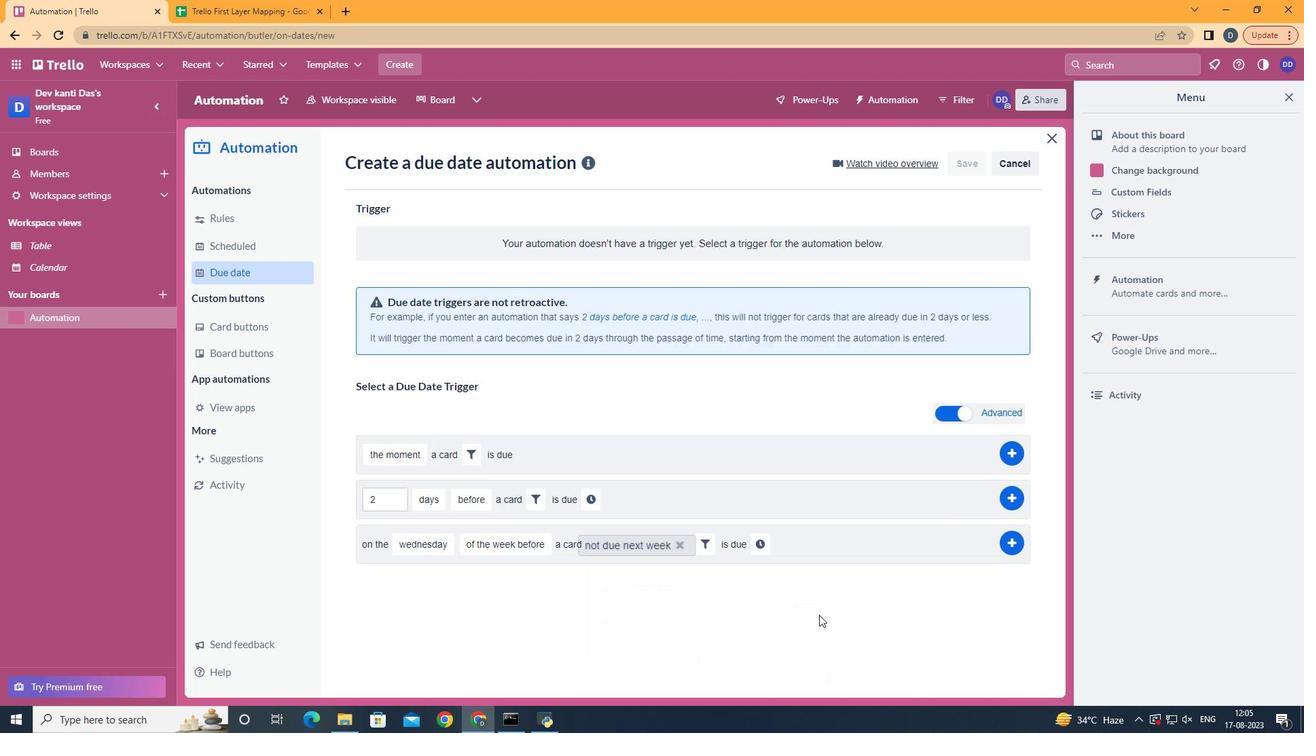 
Action: Mouse moved to (767, 552)
Screenshot: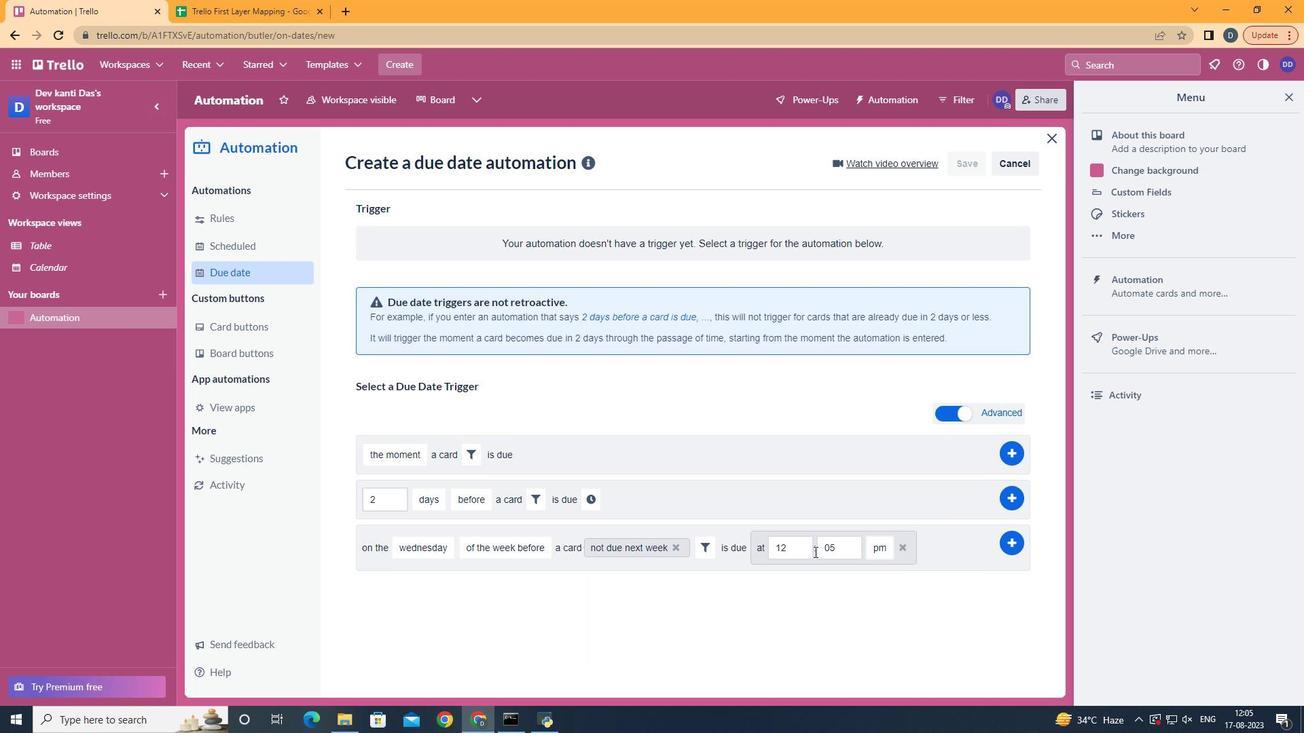 
Action: Mouse pressed left at (767, 552)
Screenshot: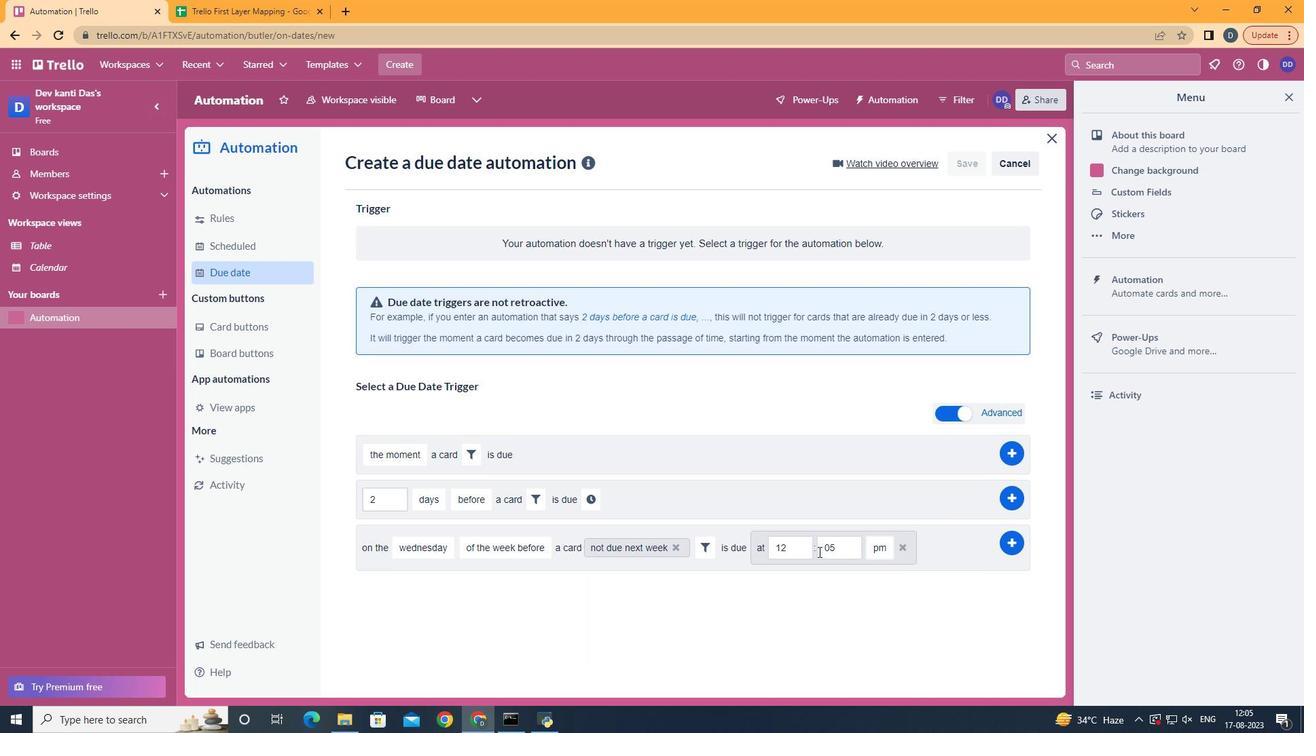 
Action: Mouse moved to (835, 555)
Screenshot: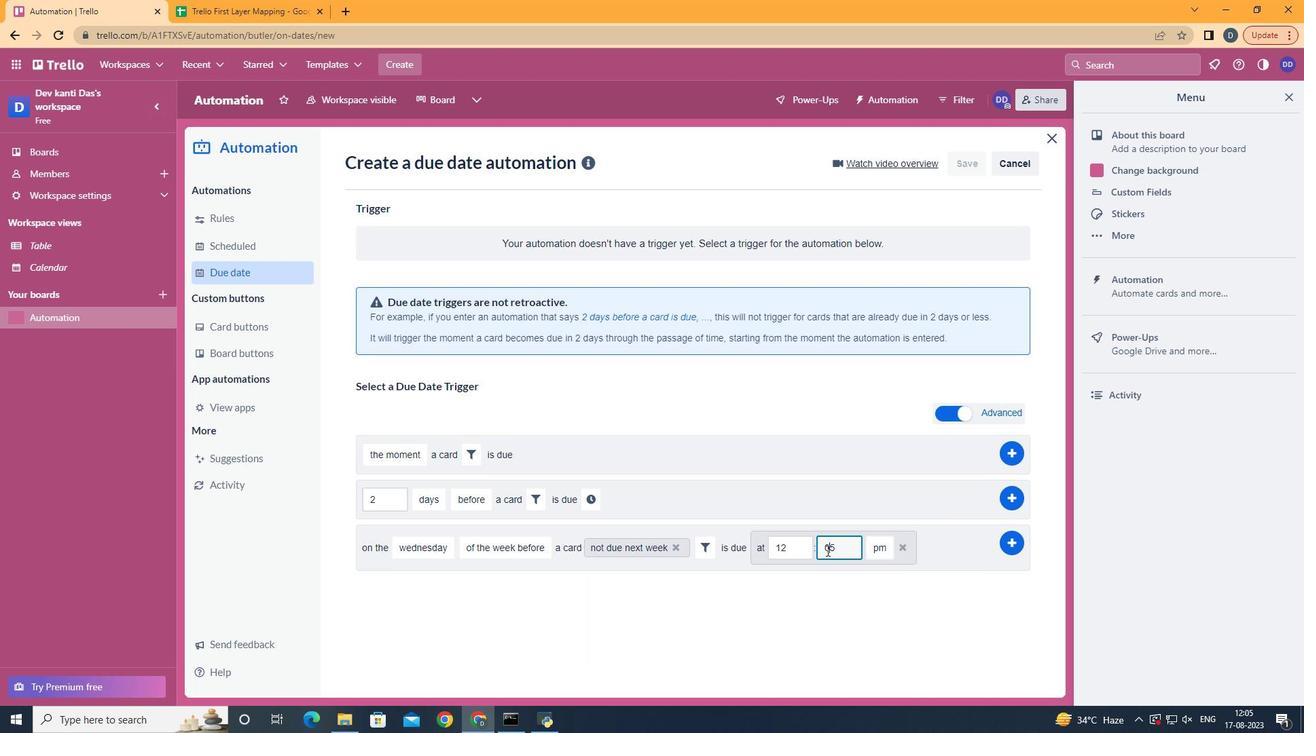 
Action: Mouse pressed left at (835, 555)
Screenshot: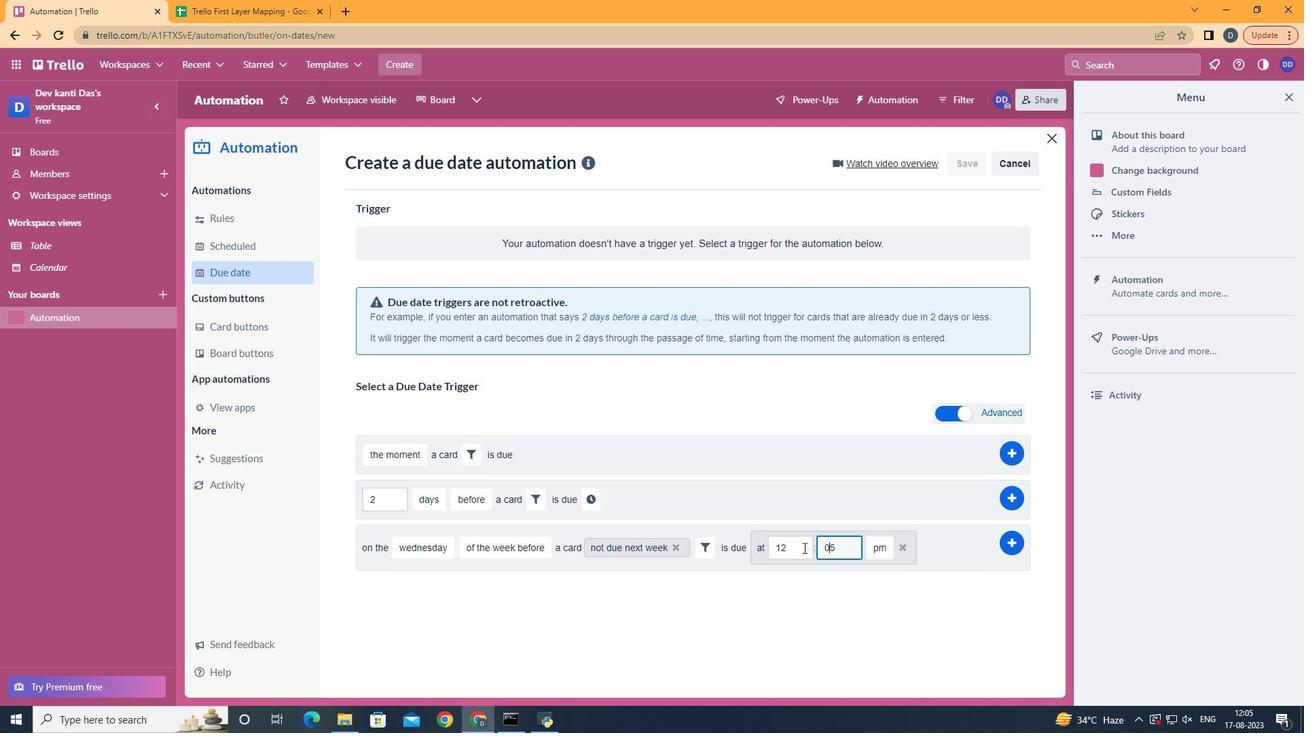 
Action: Mouse moved to (784, 551)
Screenshot: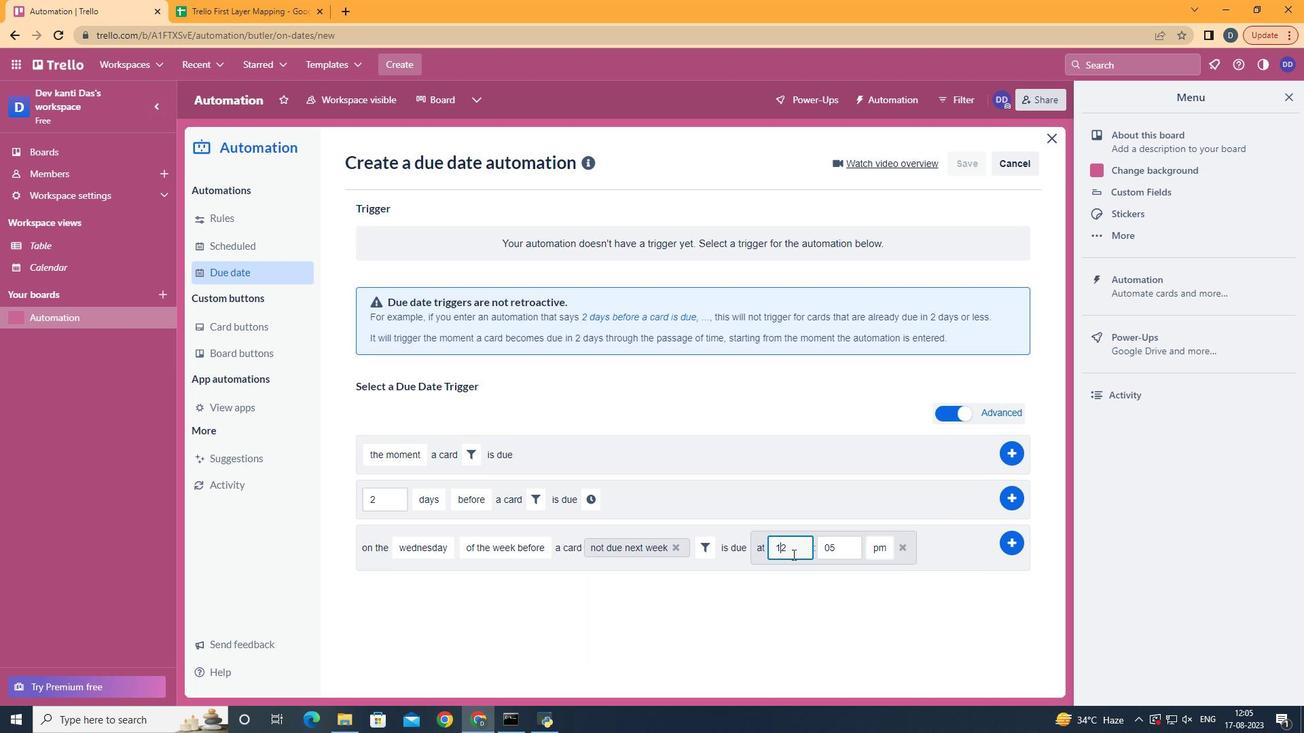 
Action: Mouse pressed left at (784, 551)
Screenshot: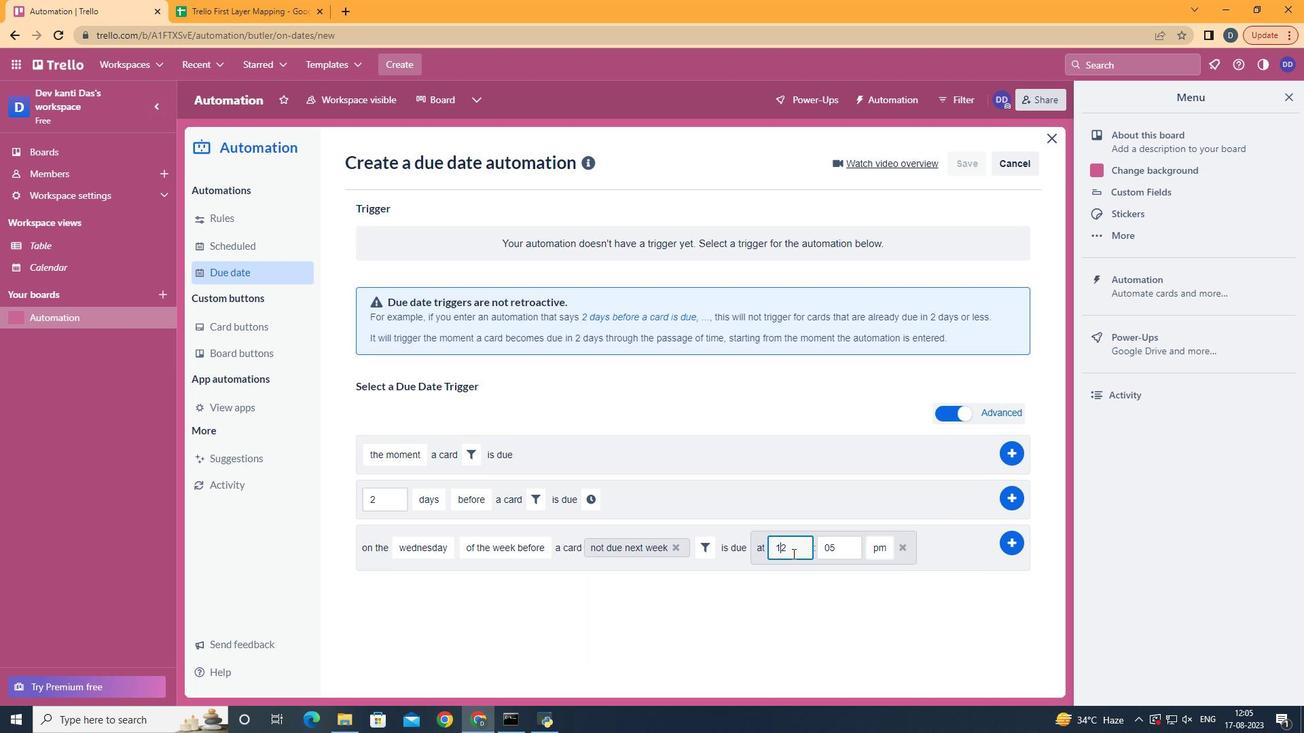
Action: Mouse moved to (795, 556)
Screenshot: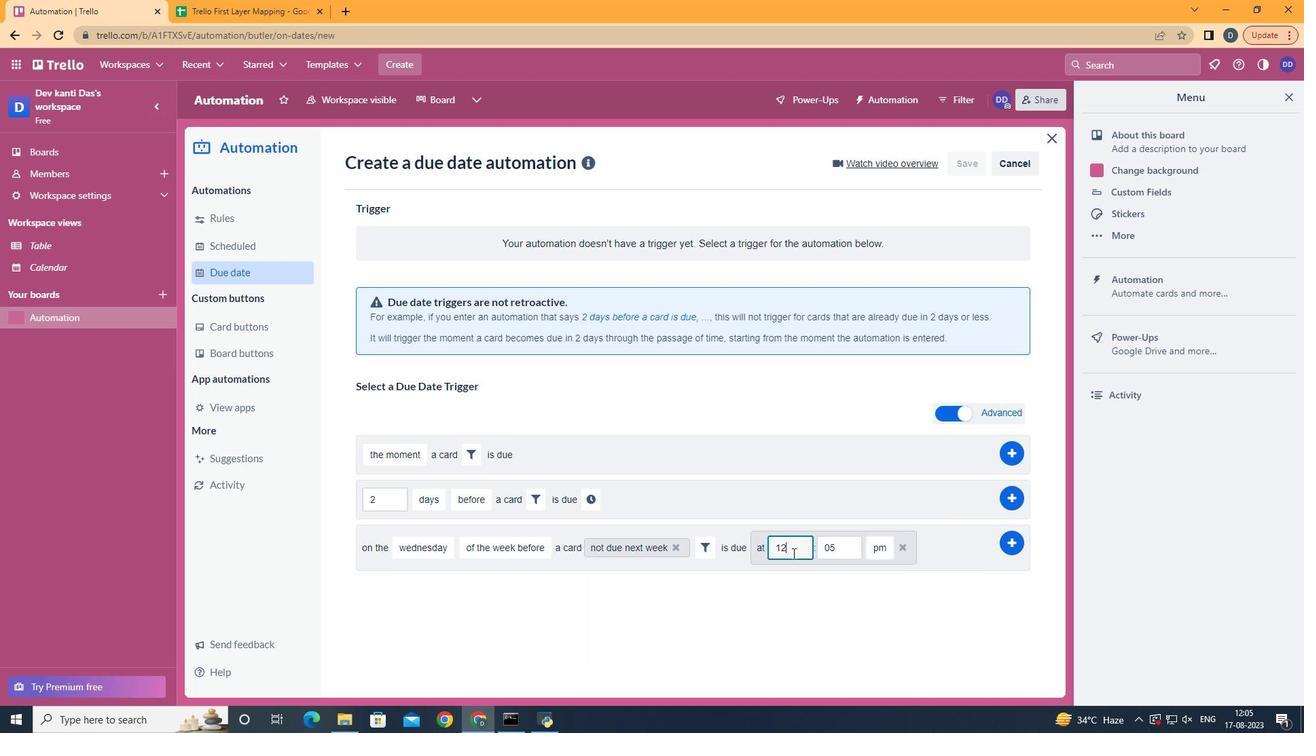 
Action: Mouse pressed left at (795, 556)
Screenshot: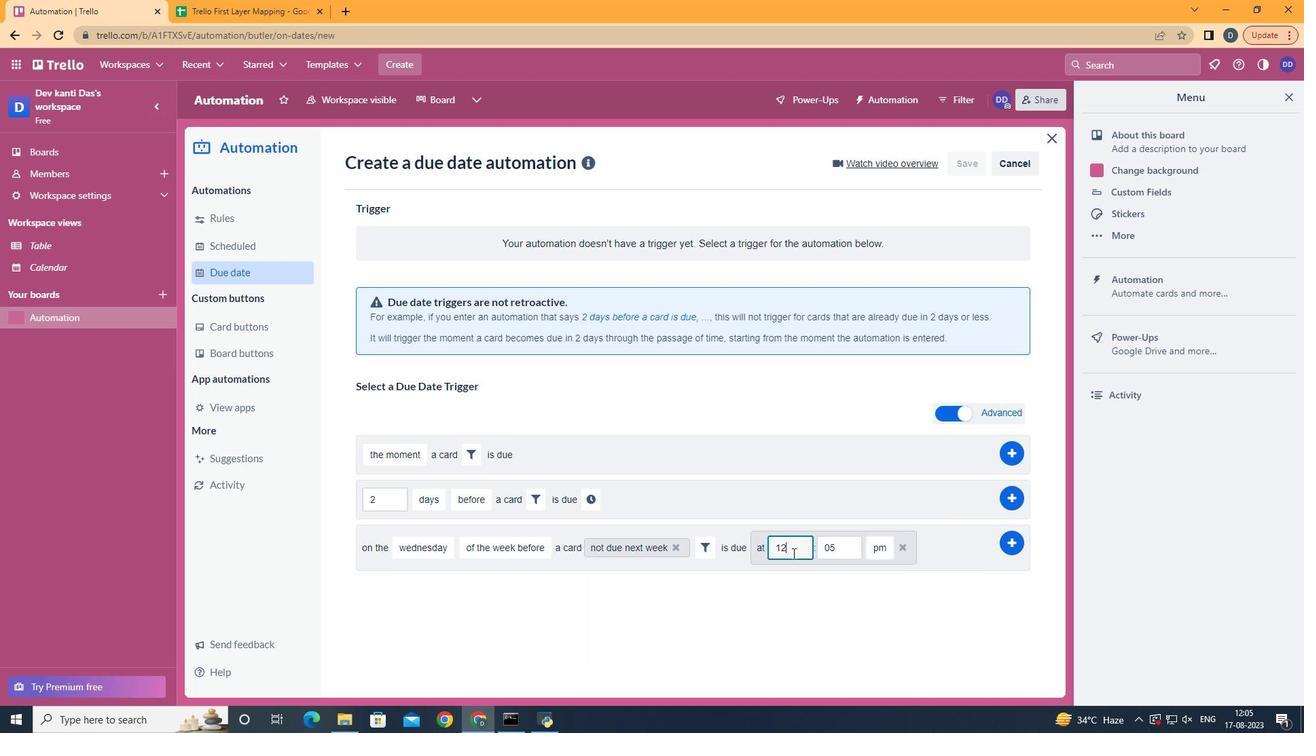 
Action: Key pressed <Key.backspace>1
Screenshot: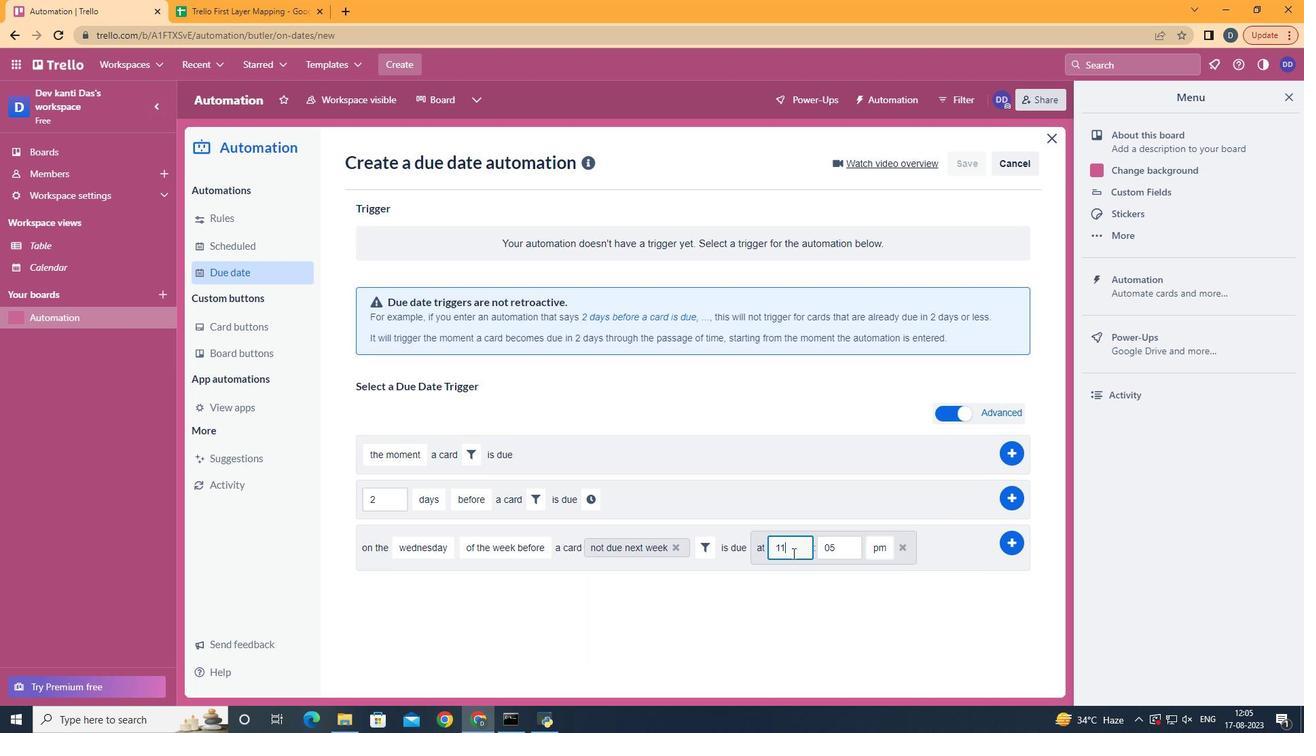 
Action: Mouse moved to (843, 549)
Screenshot: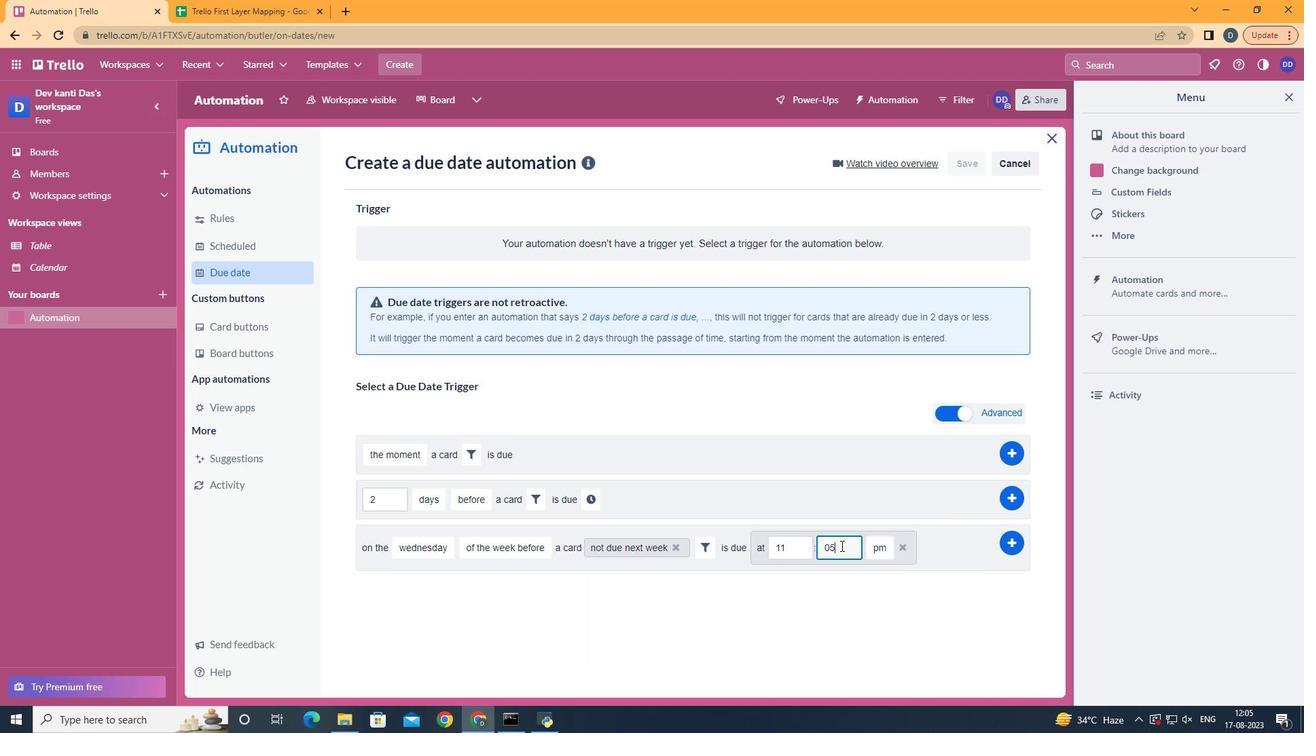 
Action: Mouse pressed left at (843, 549)
Screenshot: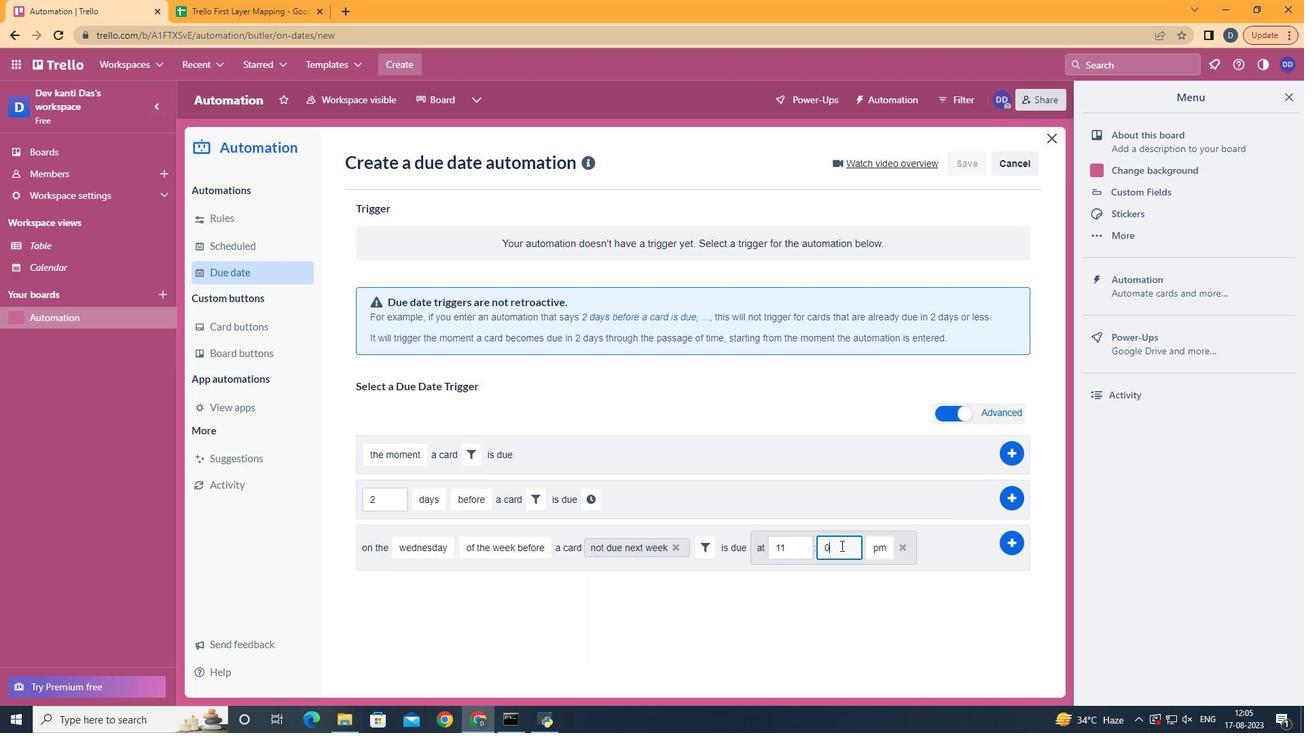 
Action: Key pressed <Key.backspace>0
Screenshot: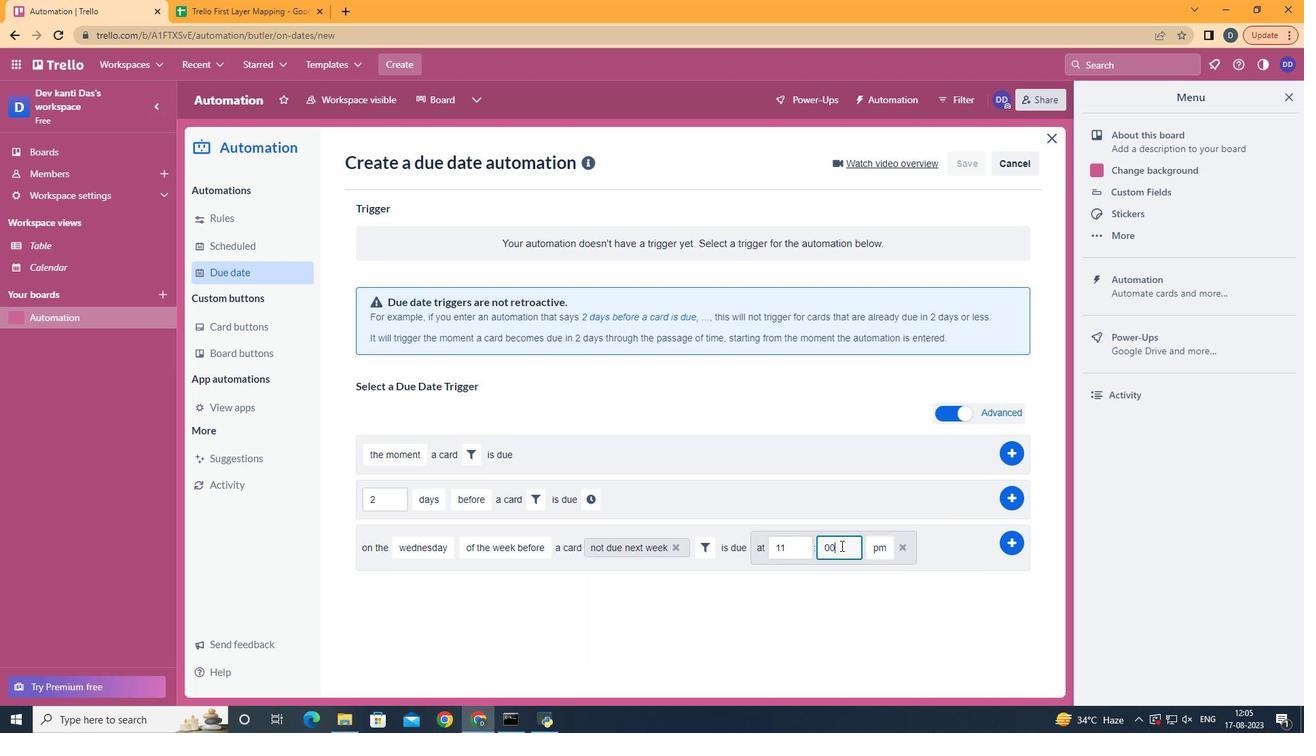 
Action: Mouse moved to (879, 572)
Screenshot: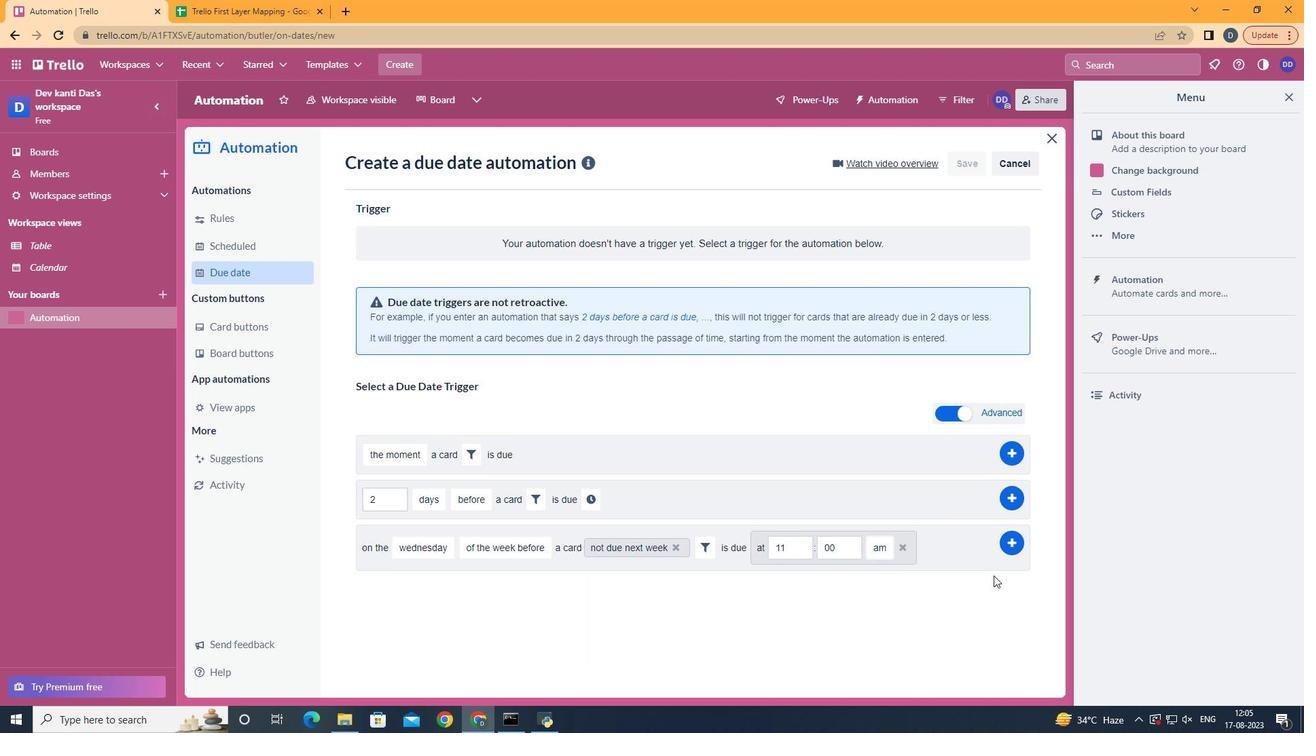 
Action: Mouse pressed left at (879, 572)
Screenshot: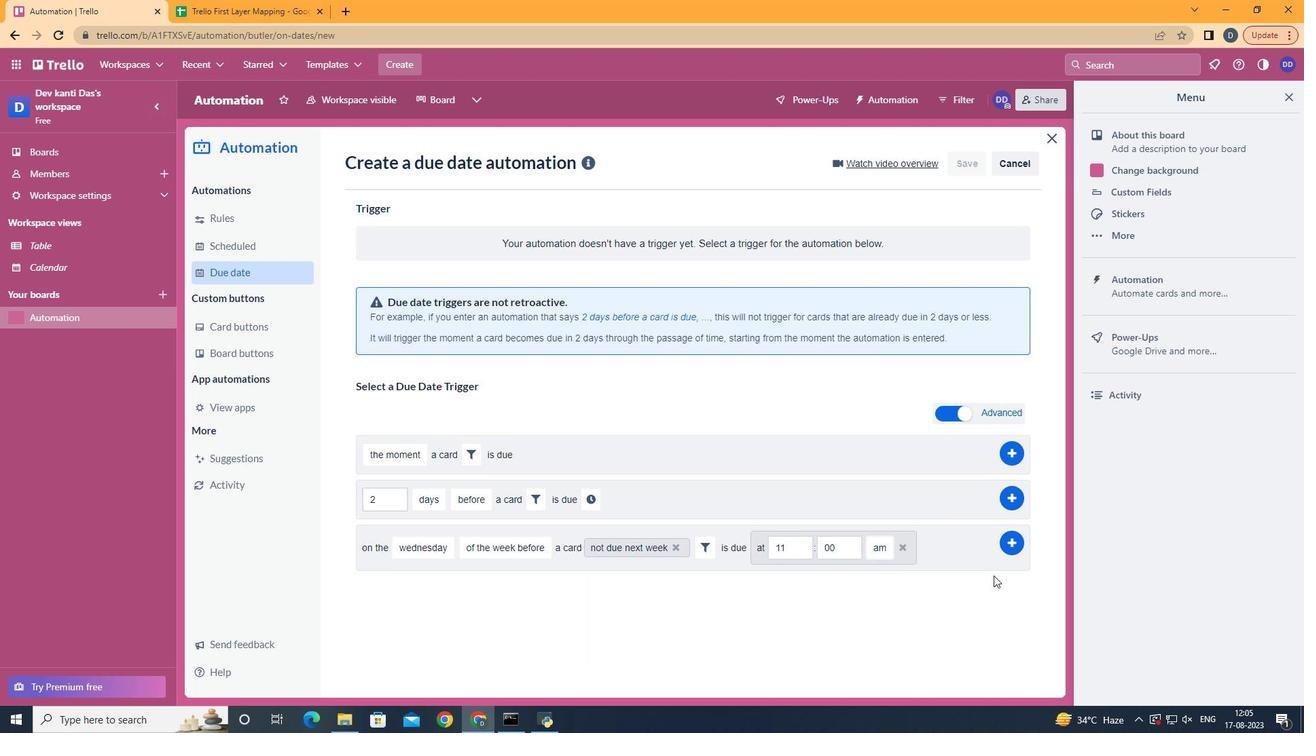 
Action: Mouse moved to (1008, 552)
Screenshot: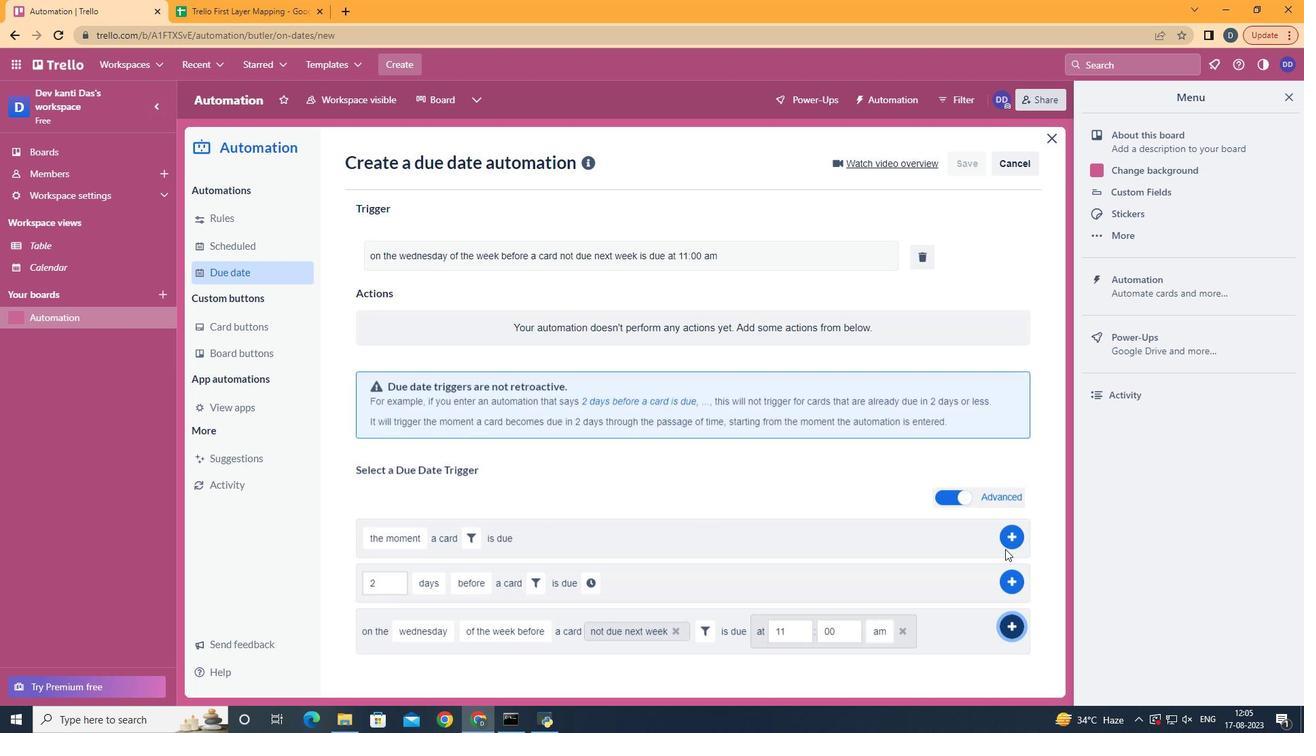 
Action: Mouse pressed left at (1008, 552)
Screenshot: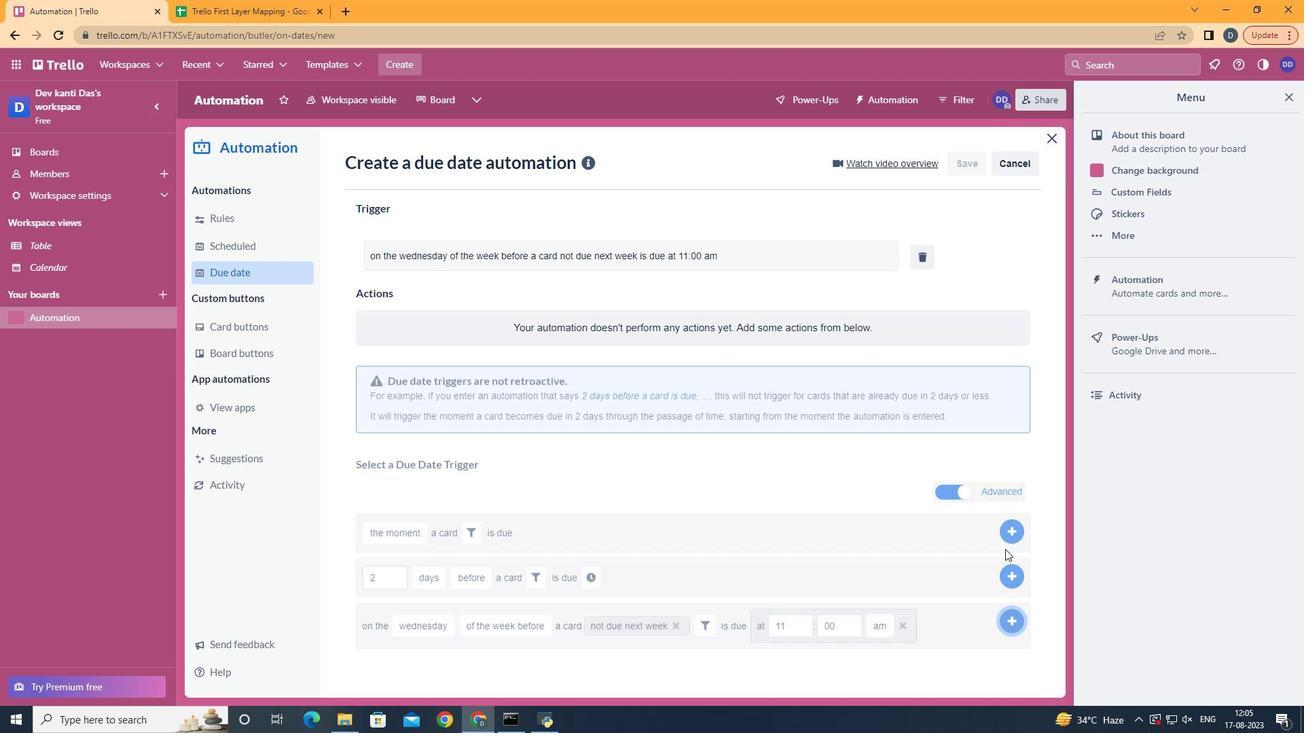 
Action: Mouse moved to (1007, 558)
Screenshot: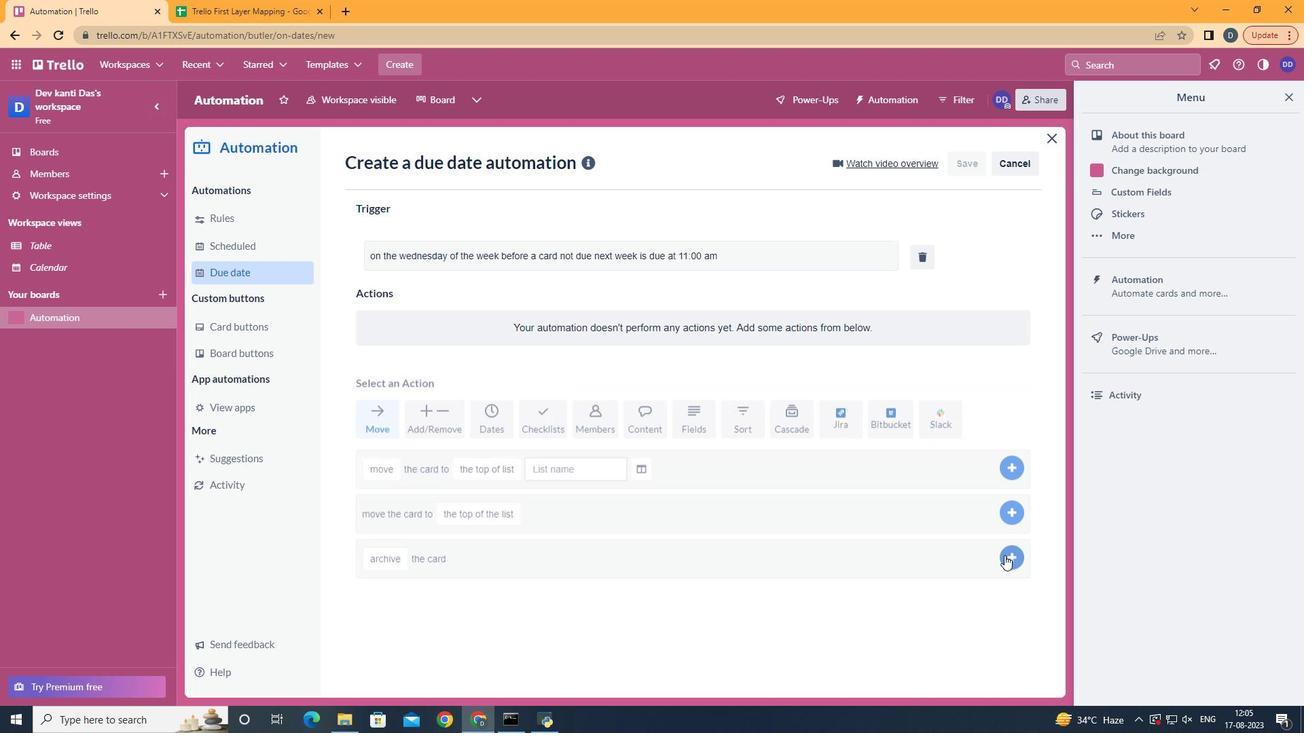 
